 Task: Find connections with filter location Soumagne with filter topic #Personaldevelopmentwith filter profile language French with filter current company Parle Products Pvt. Ltd with filter school Gandhigram Rural Institute with filter industry Business Intelligence Platforms with filter service category Video Editing with filter keywords title Counselor
Action: Mouse moved to (482, 87)
Screenshot: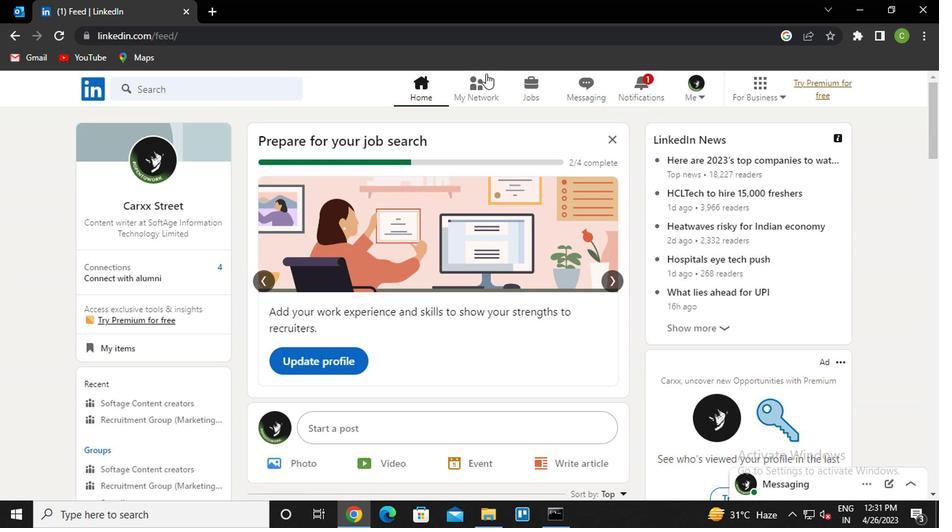 
Action: Mouse pressed left at (482, 87)
Screenshot: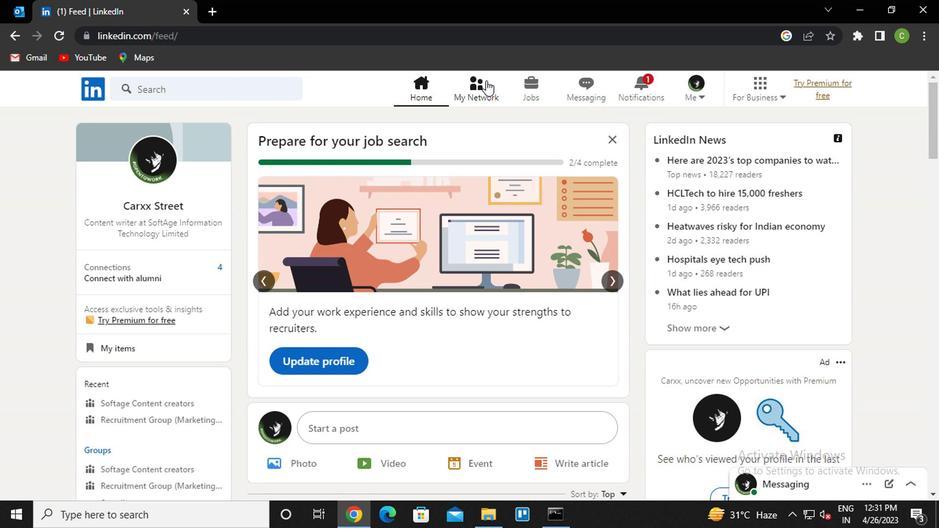 
Action: Mouse moved to (217, 166)
Screenshot: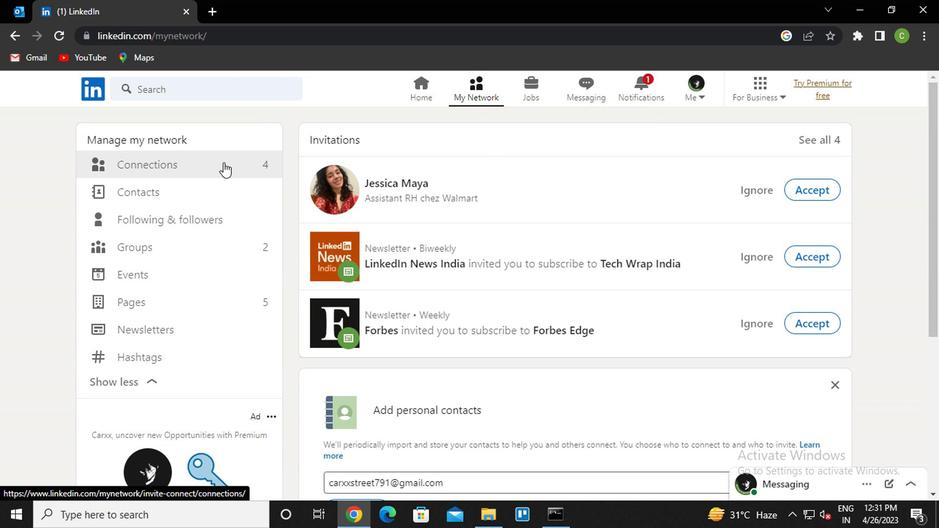 
Action: Mouse pressed left at (217, 166)
Screenshot: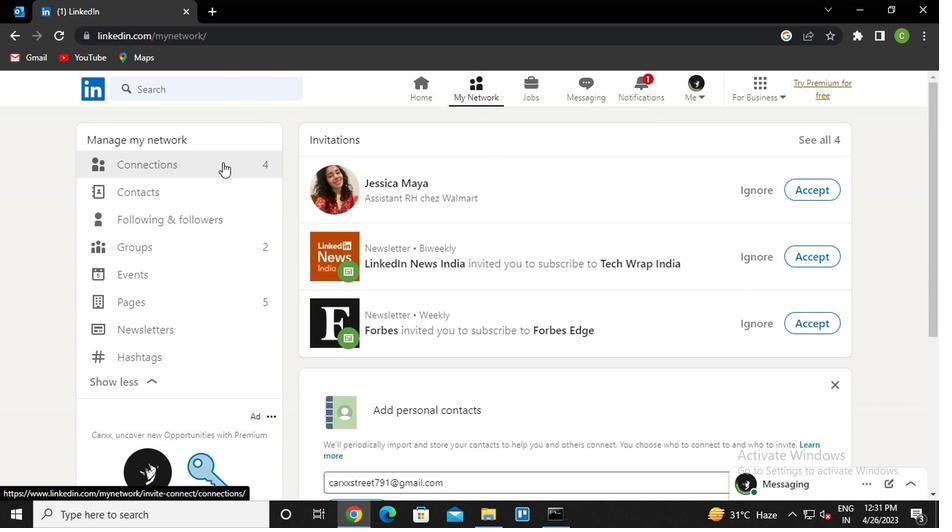 
Action: Mouse moved to (554, 159)
Screenshot: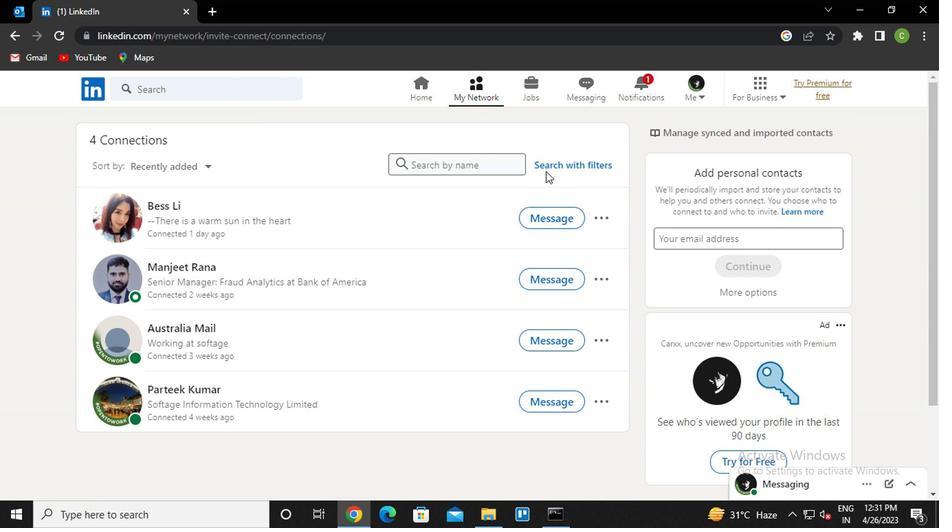 
Action: Mouse pressed left at (554, 159)
Screenshot: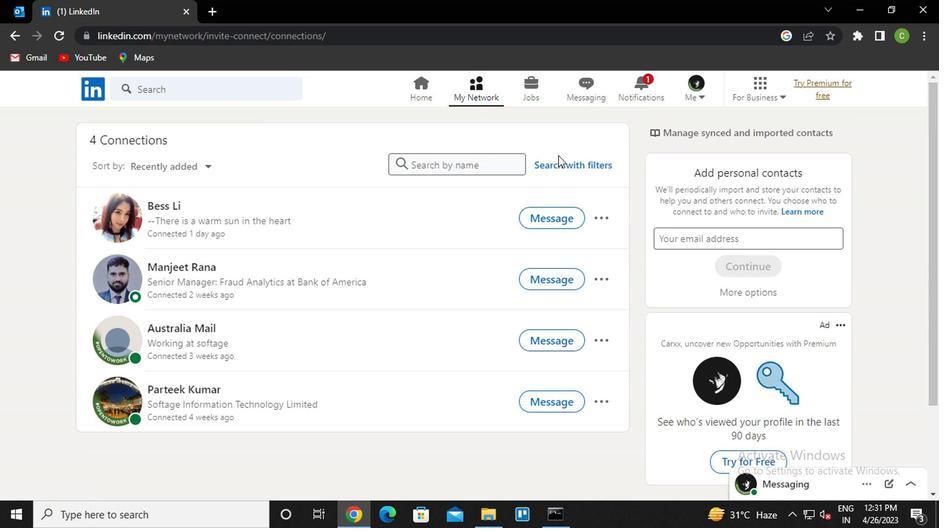 
Action: Mouse moved to (554, 168)
Screenshot: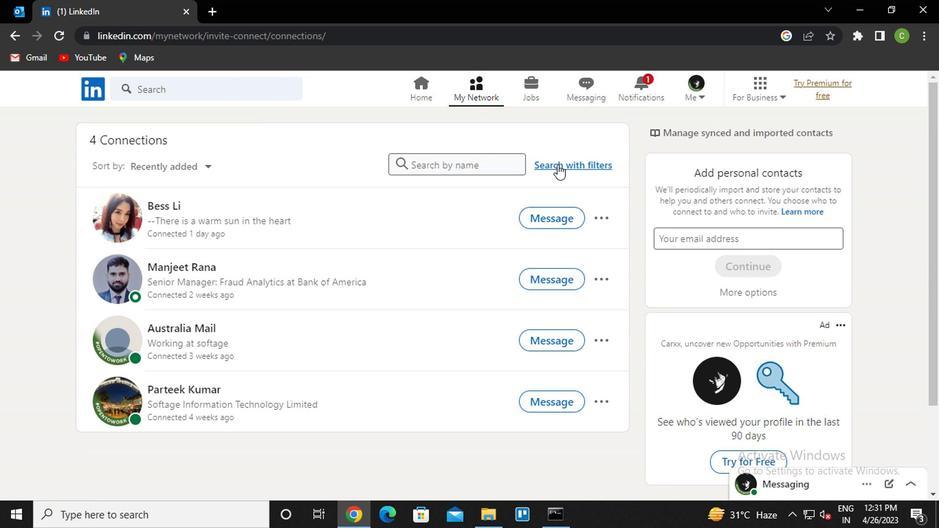
Action: Mouse pressed left at (554, 168)
Screenshot: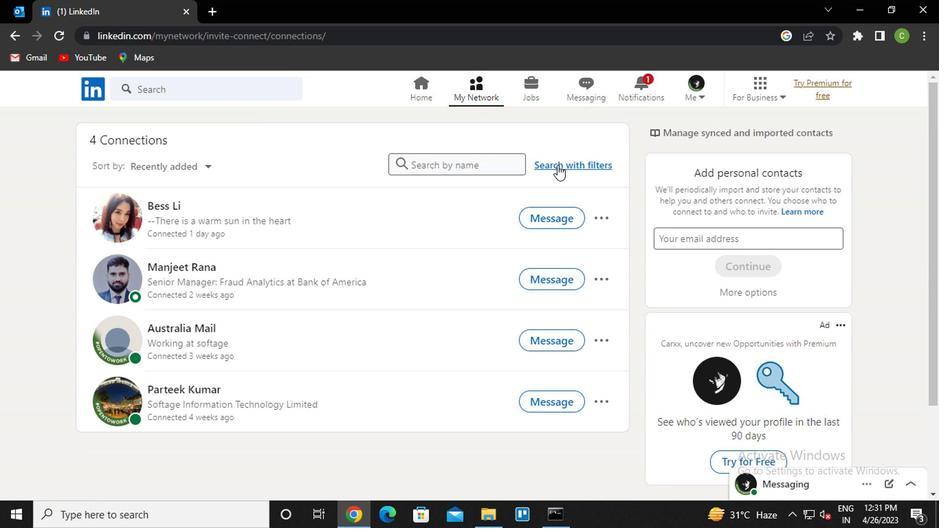 
Action: Mouse moved to (463, 136)
Screenshot: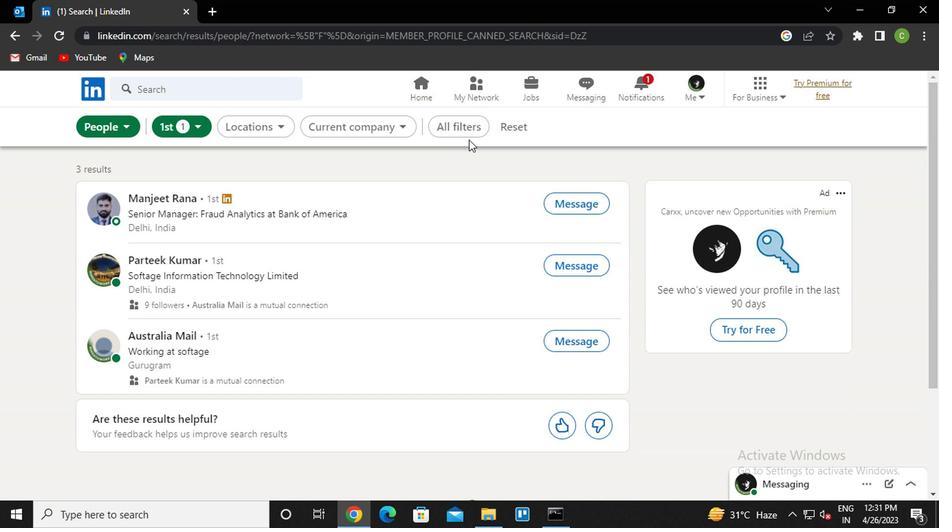 
Action: Mouse pressed left at (463, 136)
Screenshot: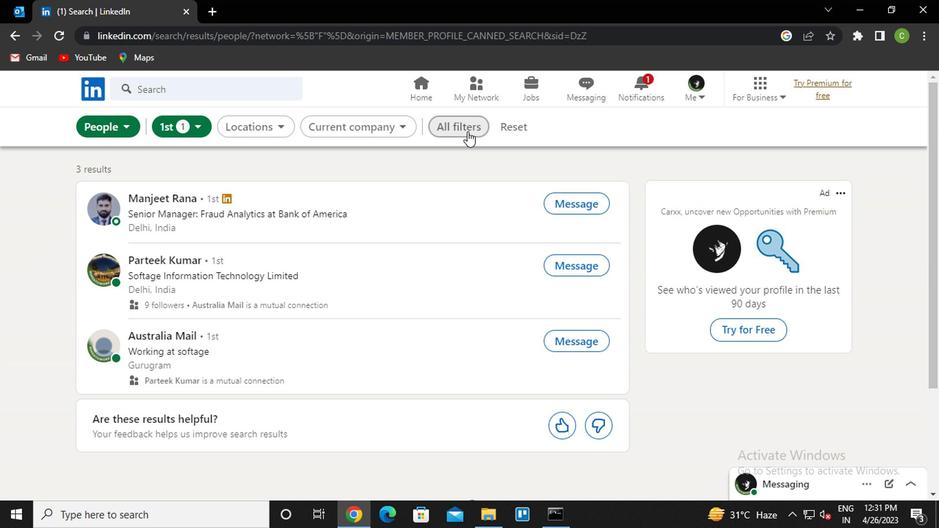 
Action: Mouse moved to (761, 249)
Screenshot: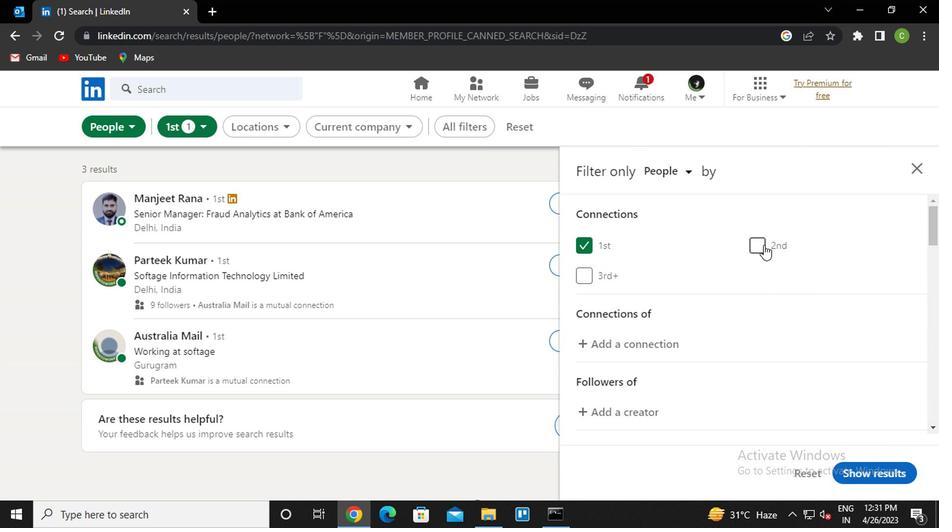 
Action: Mouse scrolled (761, 248) with delta (0, 0)
Screenshot: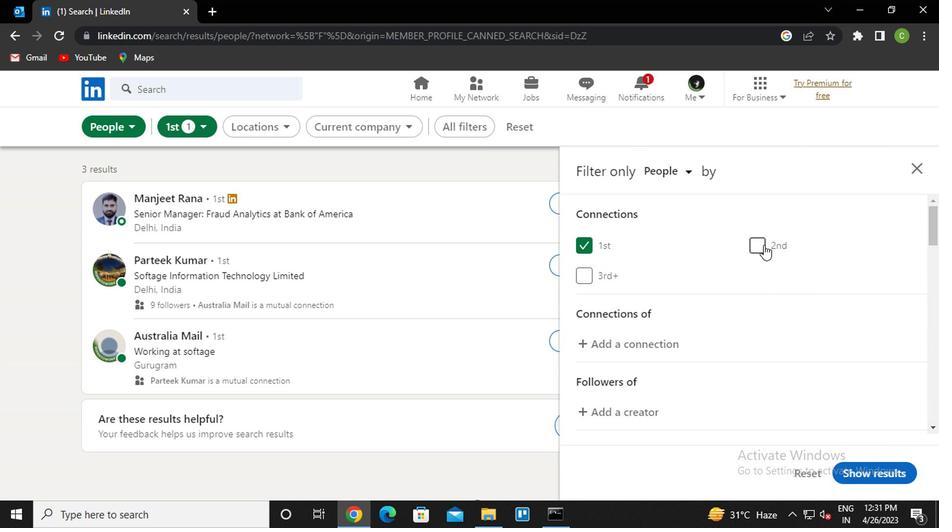 
Action: Mouse moved to (762, 254)
Screenshot: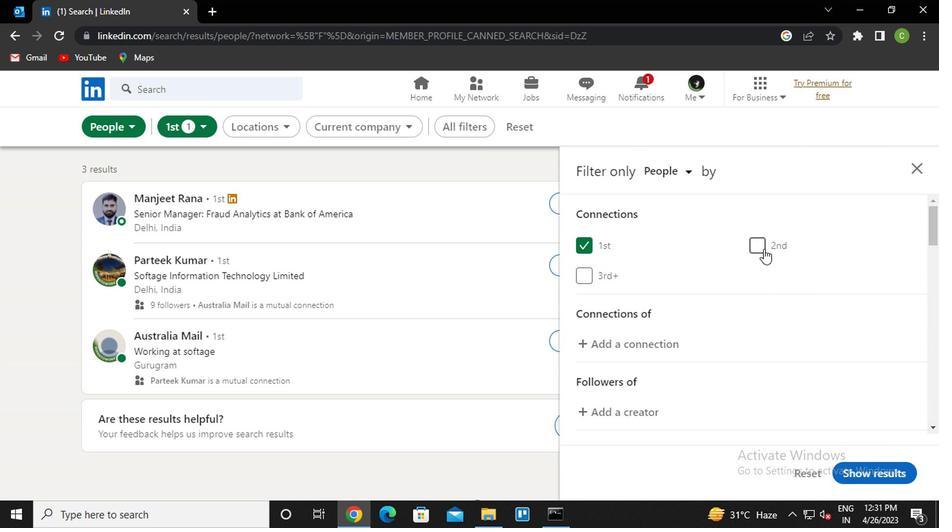 
Action: Mouse scrolled (762, 254) with delta (0, 0)
Screenshot: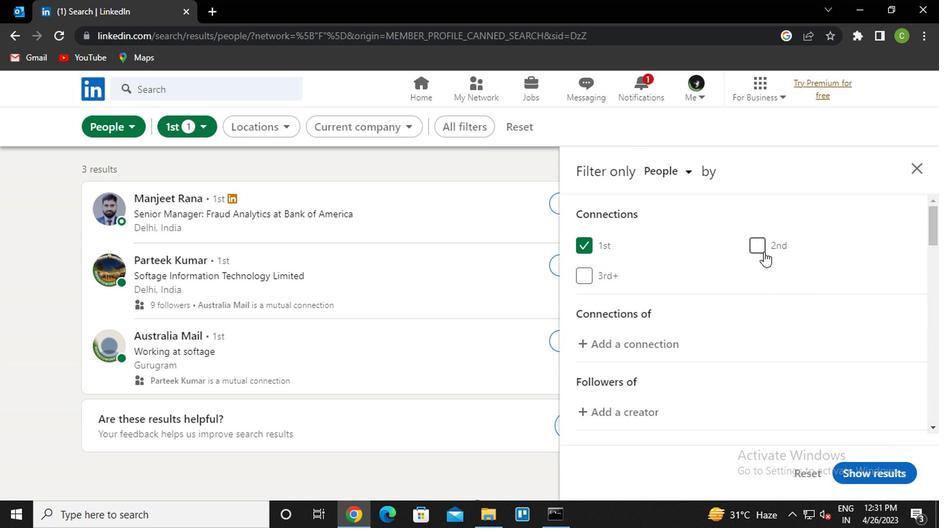 
Action: Mouse moved to (758, 279)
Screenshot: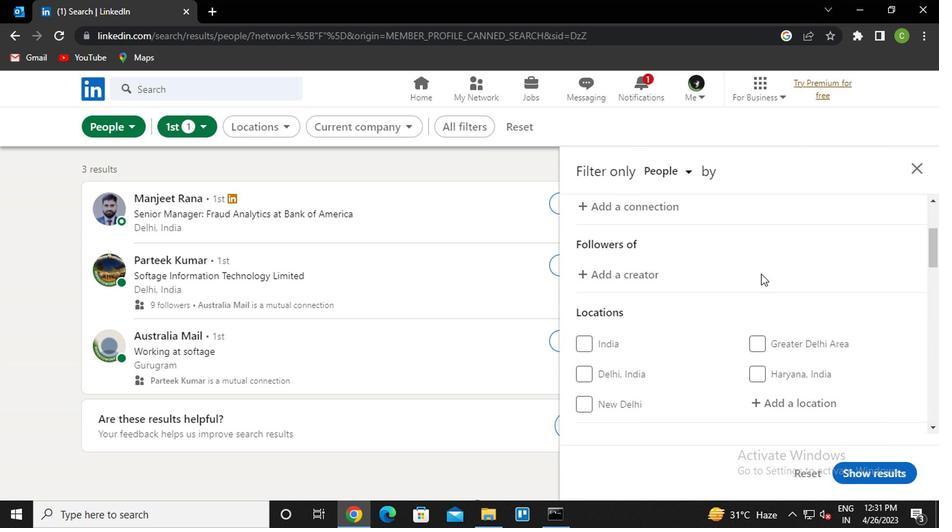 
Action: Mouse scrolled (758, 278) with delta (0, 0)
Screenshot: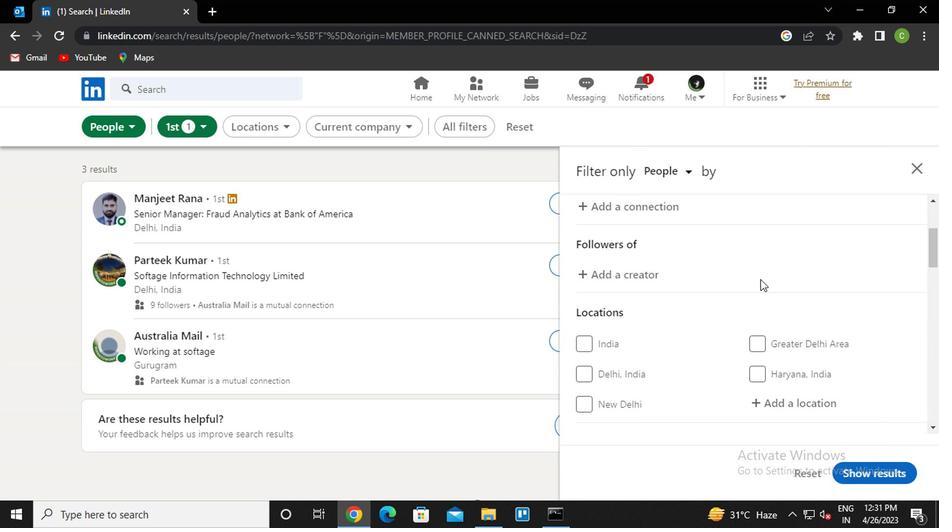 
Action: Mouse moved to (784, 330)
Screenshot: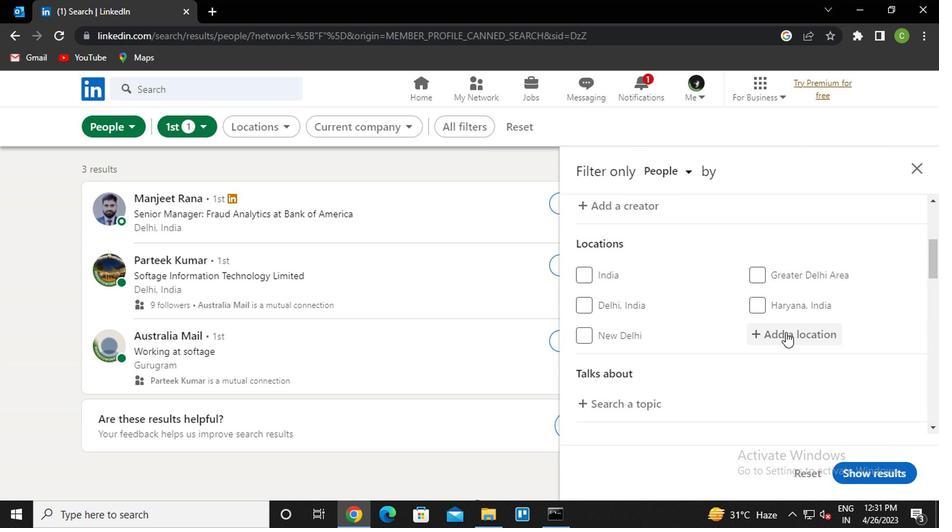 
Action: Mouse pressed left at (784, 330)
Screenshot: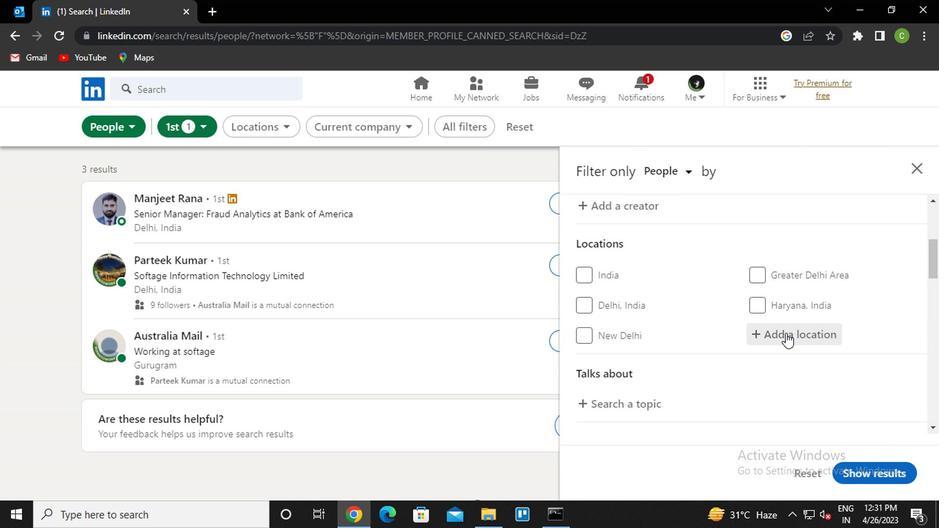 
Action: Key pressed <Key.caps_lock><Key.caps_lock>s<Key.caps_lock>oum<Key.down><Key.enter>
Screenshot: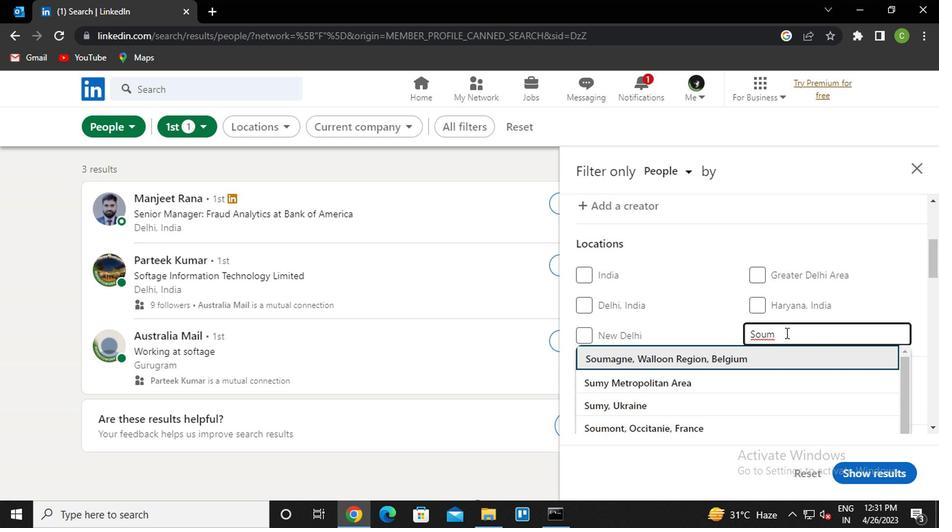 
Action: Mouse scrolled (784, 329) with delta (0, 0)
Screenshot: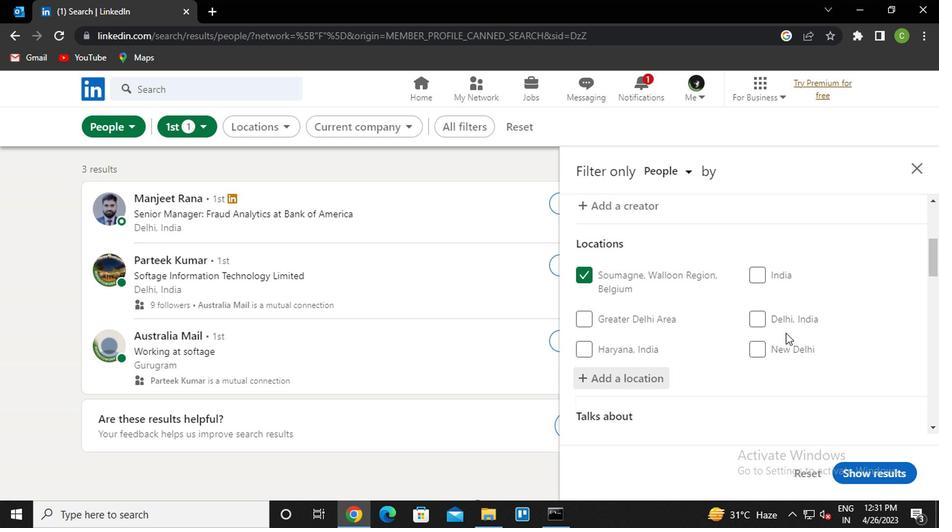 
Action: Mouse moved to (784, 331)
Screenshot: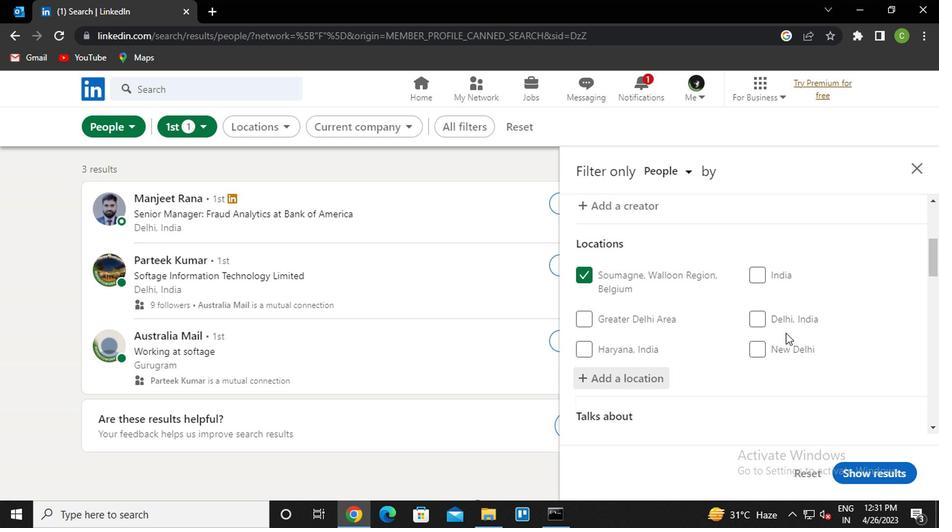 
Action: Mouse scrolled (784, 330) with delta (0, 0)
Screenshot: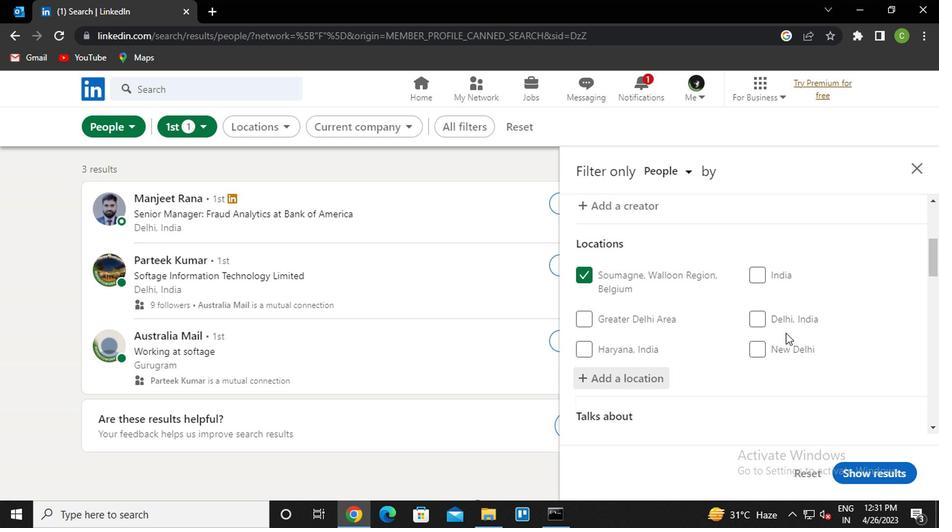 
Action: Mouse moved to (634, 304)
Screenshot: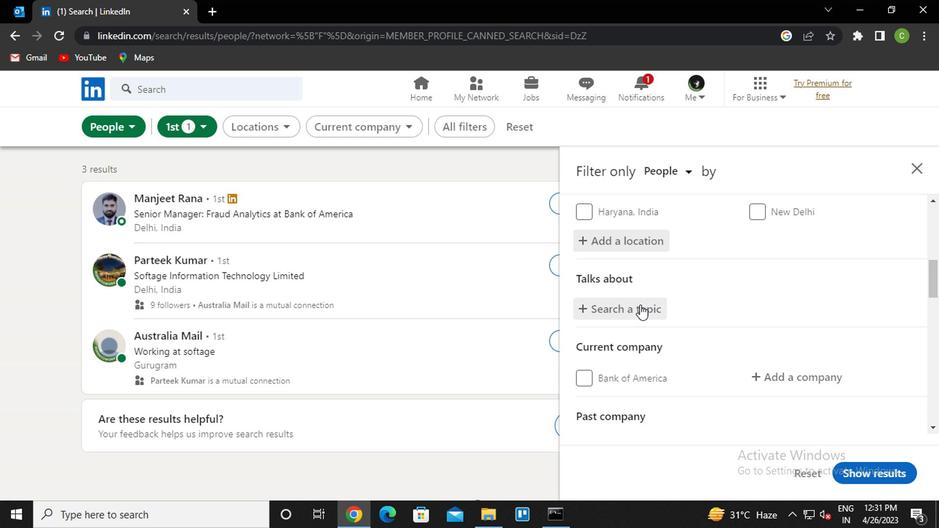 
Action: Mouse pressed left at (634, 304)
Screenshot: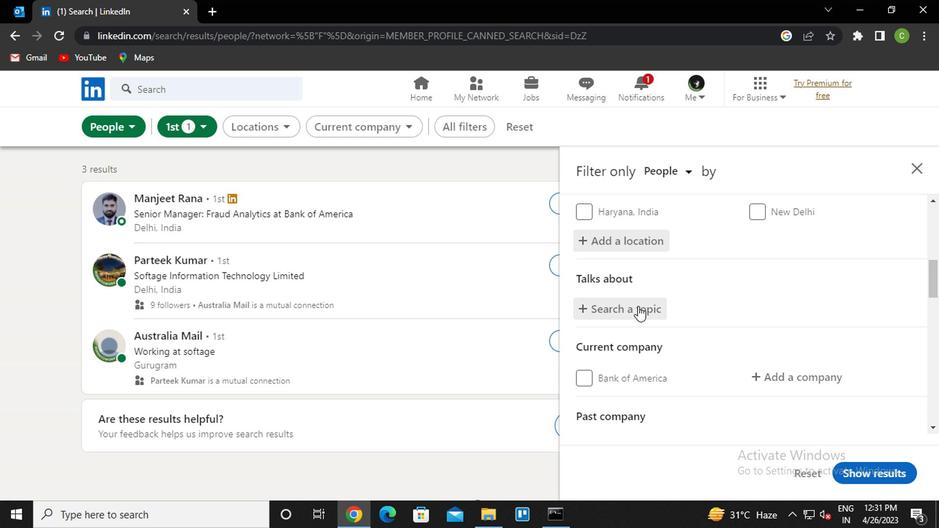 
Action: Key pressed <Key.caps_lock>p<Key.caps_lock>ersi<Key.backspace>onaldeve<Key.down><Key.enter>
Screenshot: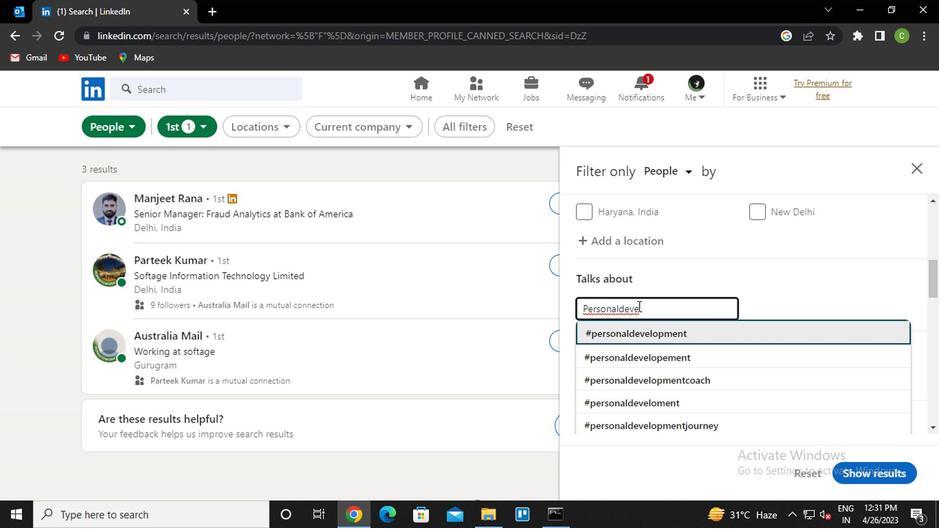 
Action: Mouse moved to (655, 311)
Screenshot: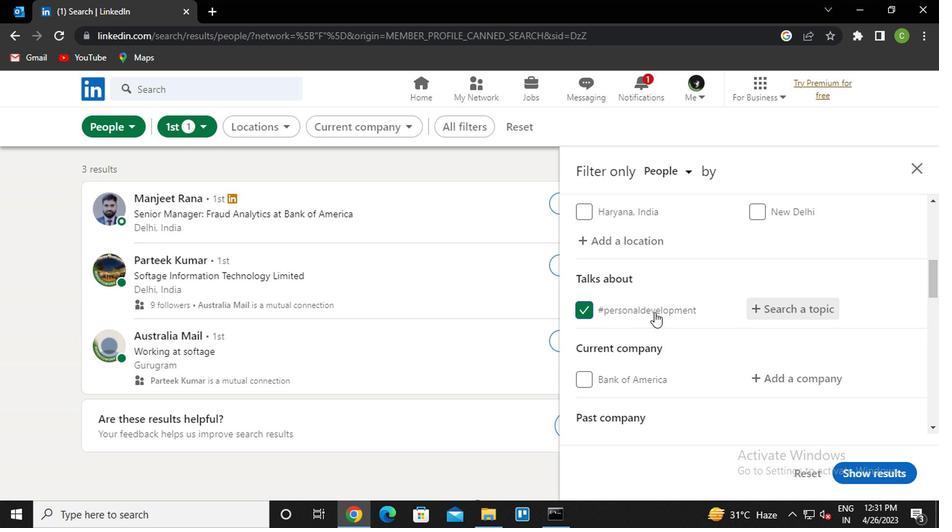 
Action: Mouse scrolled (655, 311) with delta (0, 0)
Screenshot: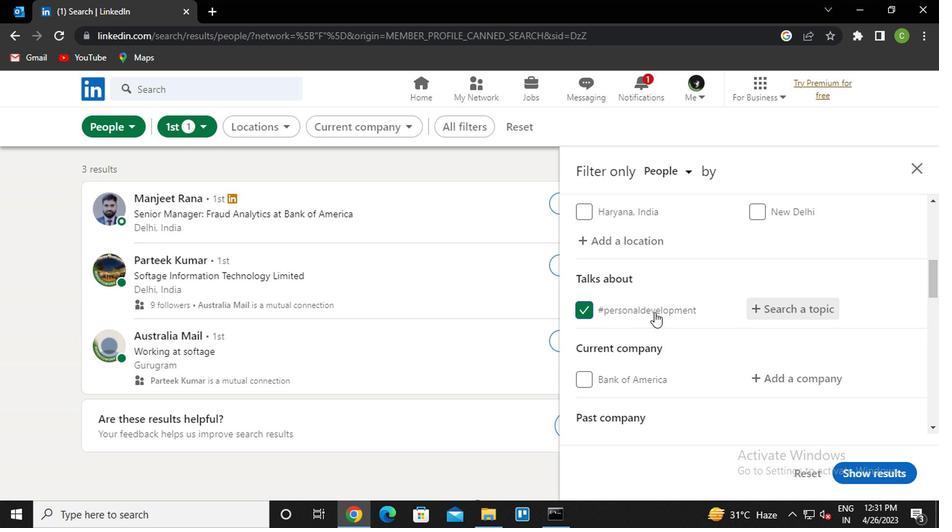 
Action: Mouse moved to (777, 305)
Screenshot: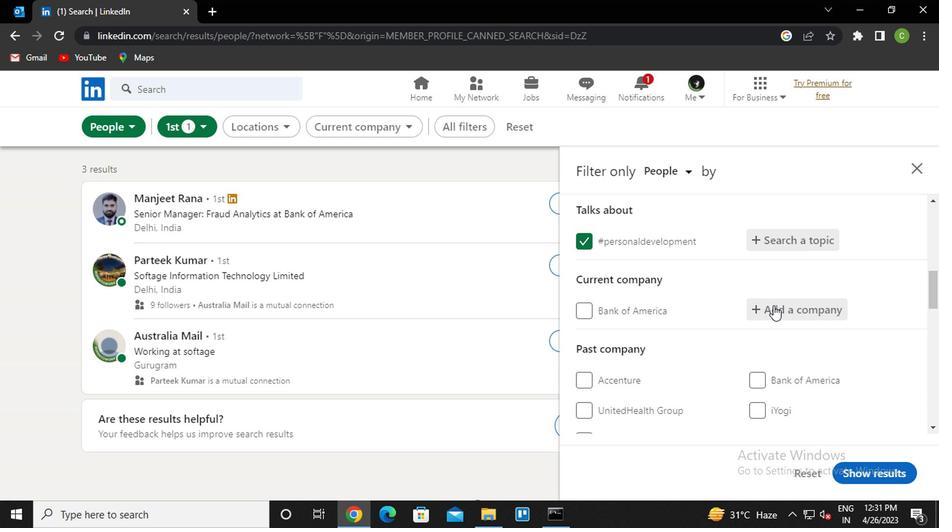
Action: Mouse pressed left at (777, 305)
Screenshot: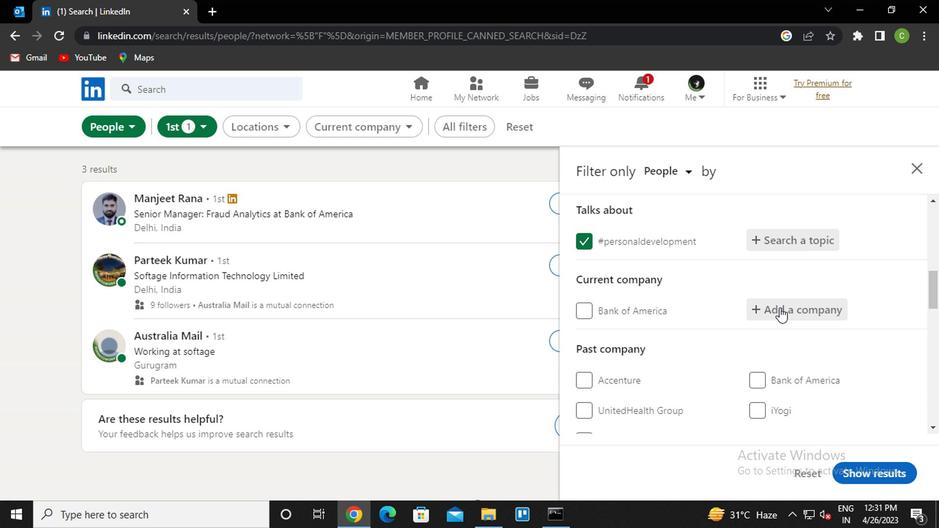 
Action: Mouse moved to (777, 306)
Screenshot: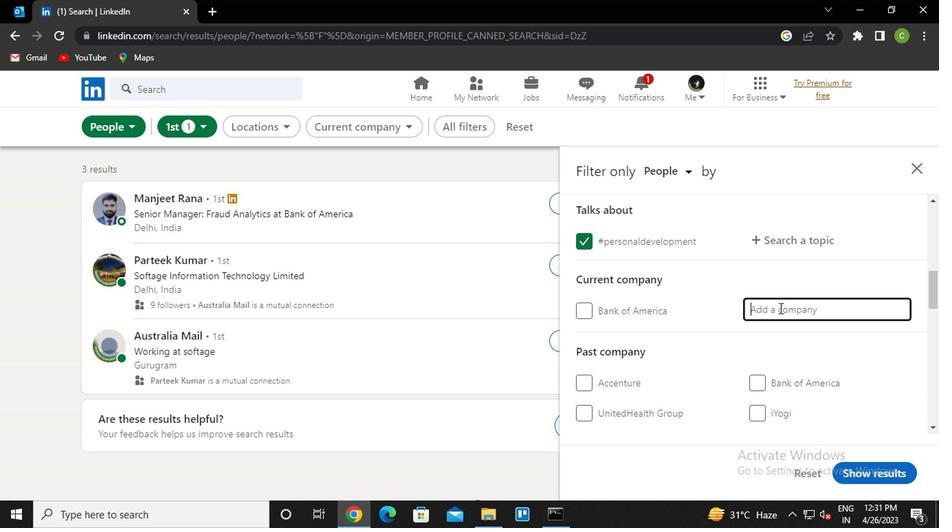 
Action: Key pressed <Key.caps_lock>p<Key.caps_lock>arle<Key.down><Key.down><Key.enter>
Screenshot: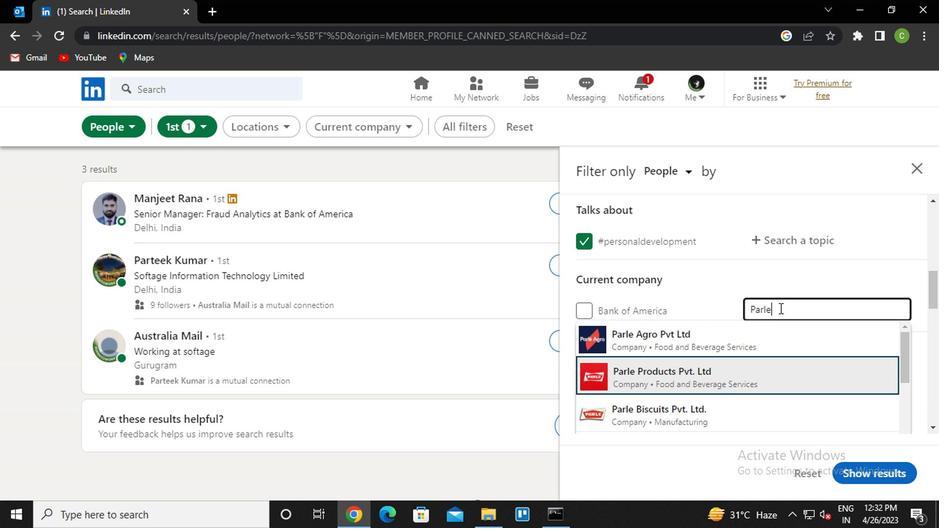 
Action: Mouse moved to (711, 340)
Screenshot: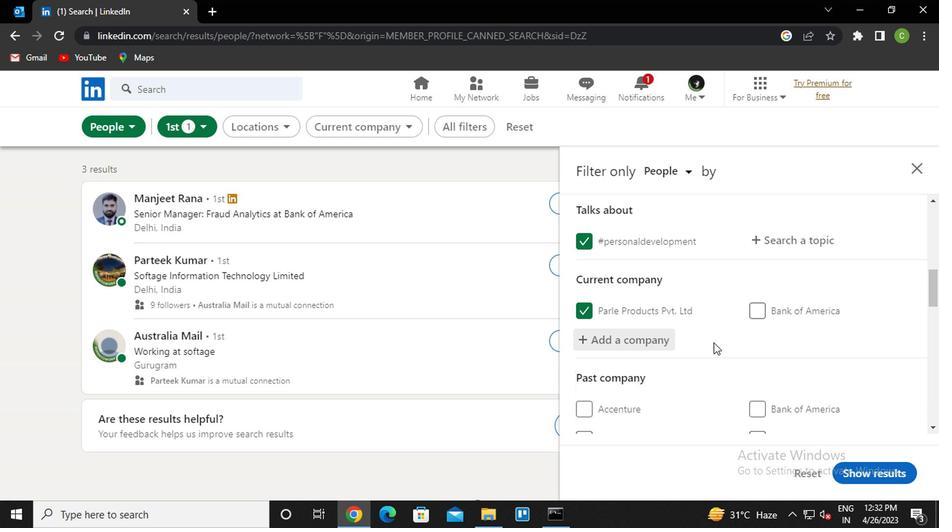 
Action: Mouse scrolled (711, 340) with delta (0, 0)
Screenshot: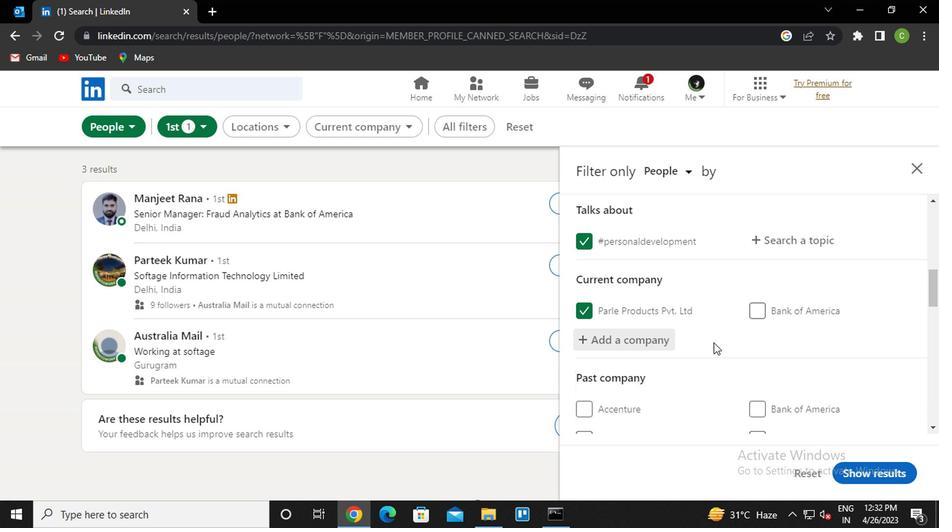 
Action: Mouse moved to (711, 341)
Screenshot: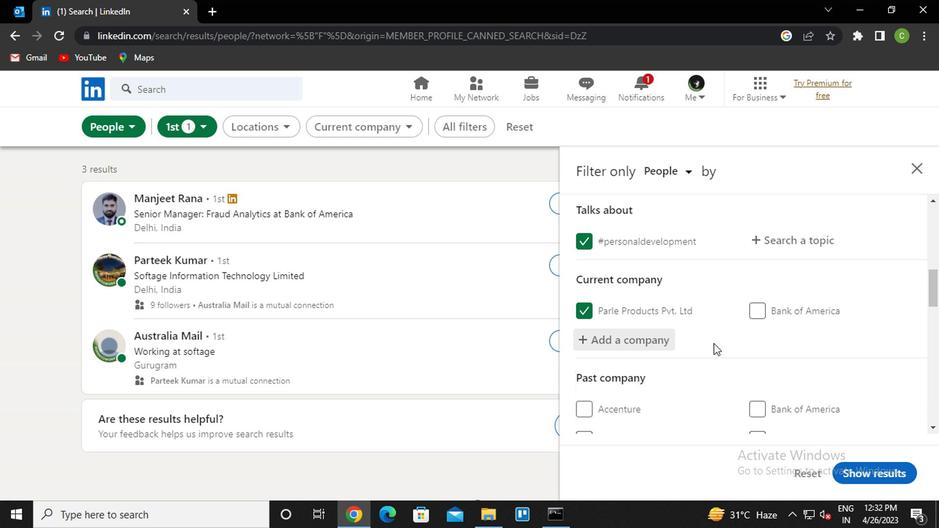 
Action: Mouse scrolled (711, 340) with delta (0, 0)
Screenshot: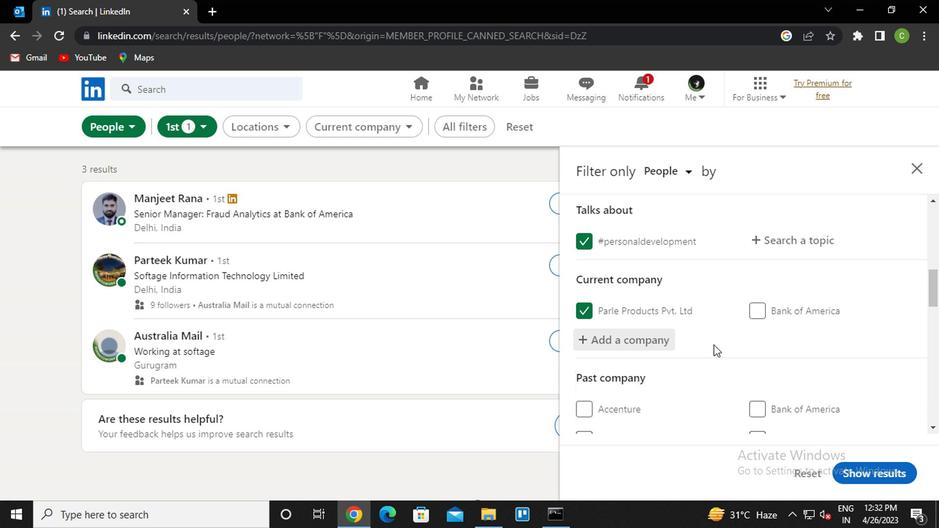
Action: Mouse moved to (759, 332)
Screenshot: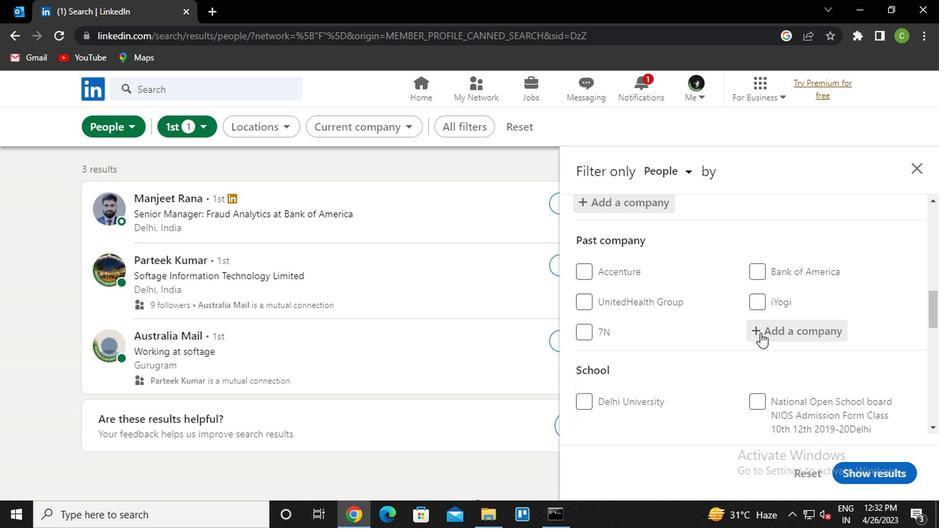 
Action: Mouse scrolled (759, 331) with delta (0, 0)
Screenshot: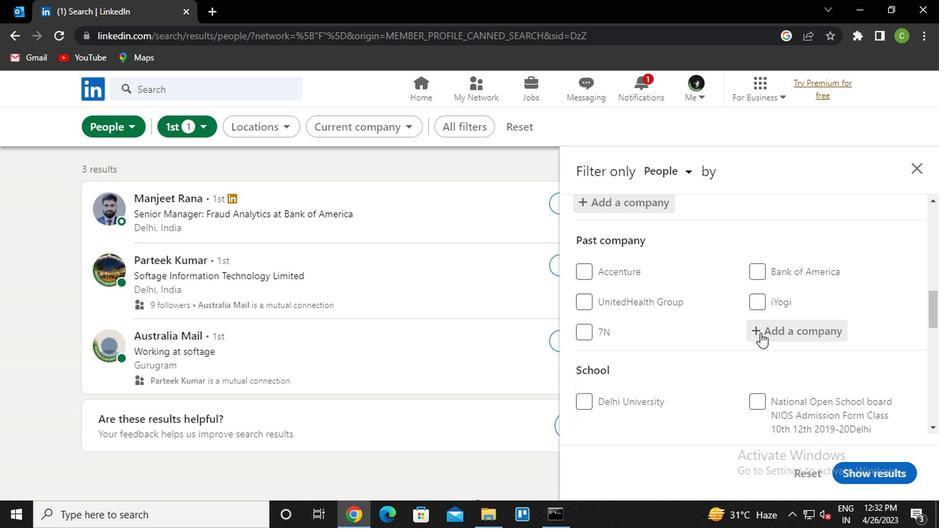 
Action: Mouse moved to (759, 333)
Screenshot: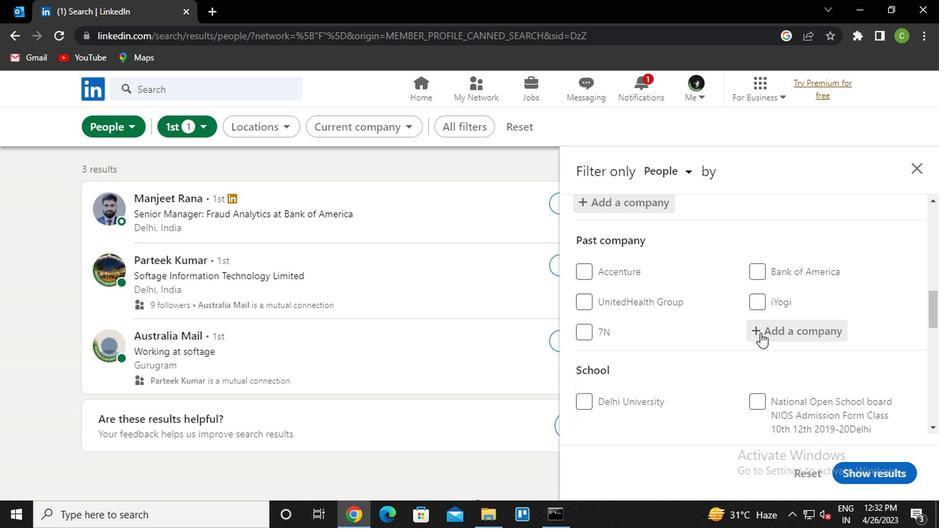 
Action: Mouse scrolled (759, 333) with delta (0, 0)
Screenshot: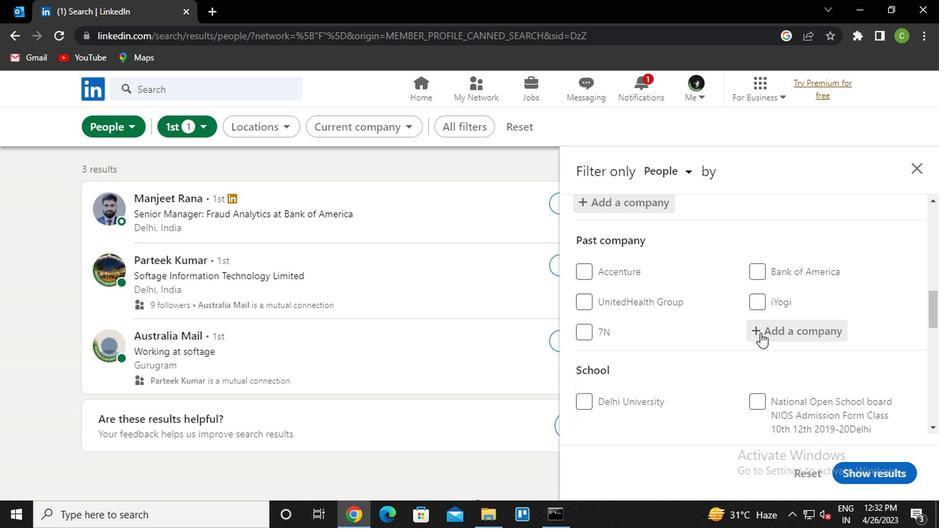 
Action: Mouse moved to (614, 357)
Screenshot: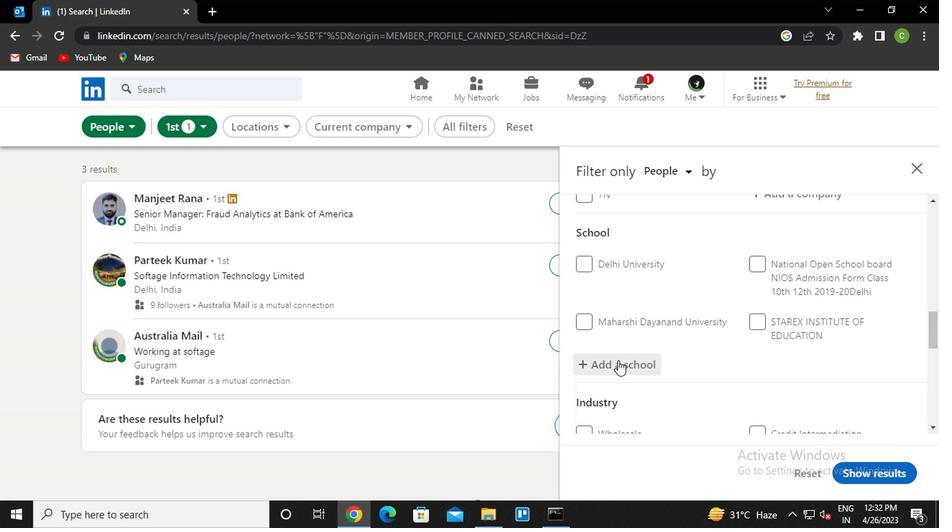 
Action: Mouse pressed left at (614, 357)
Screenshot: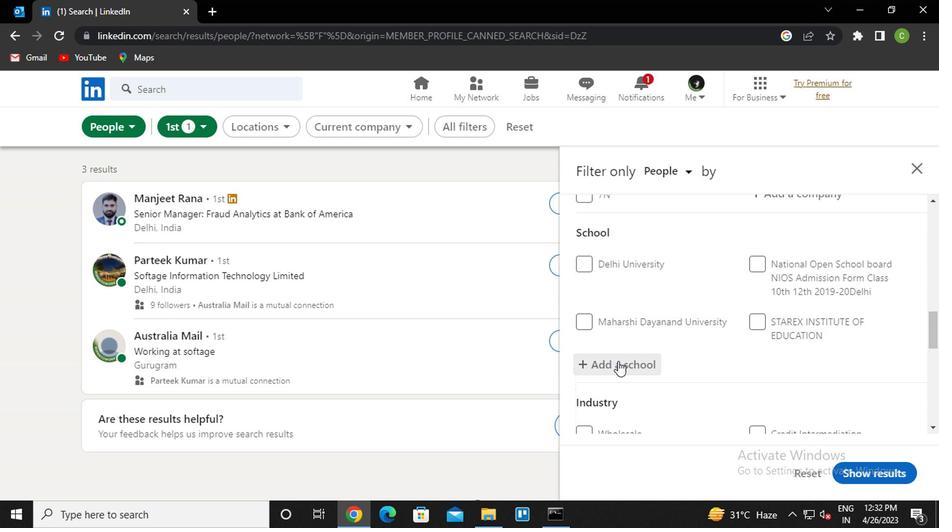 
Action: Key pressed <Key.caps_lock>g<Key.caps_lock>anghigram<Key.backspace><Key.backspace><Key.backspace><Key.backspace><Key.backspace><Key.backspace><Key.backspace>dhigram<Key.down><Key.enter>
Screenshot: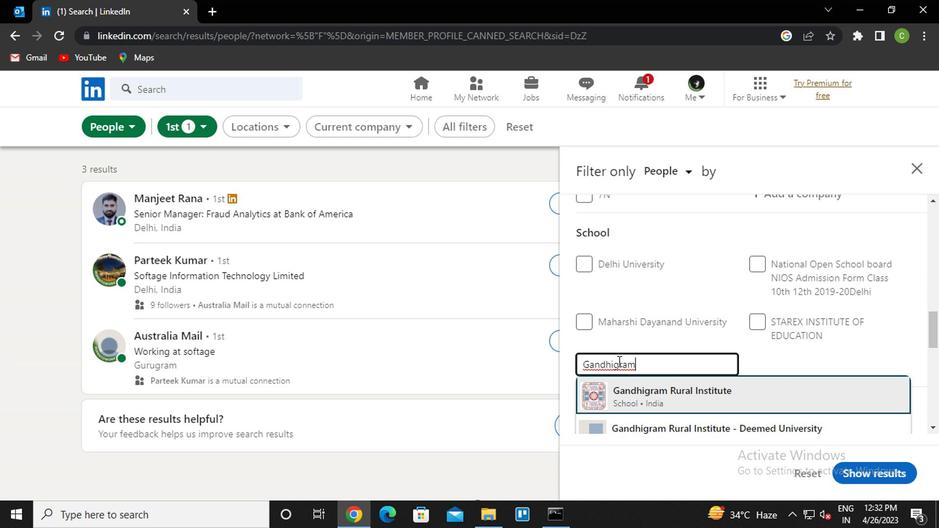 
Action: Mouse moved to (707, 330)
Screenshot: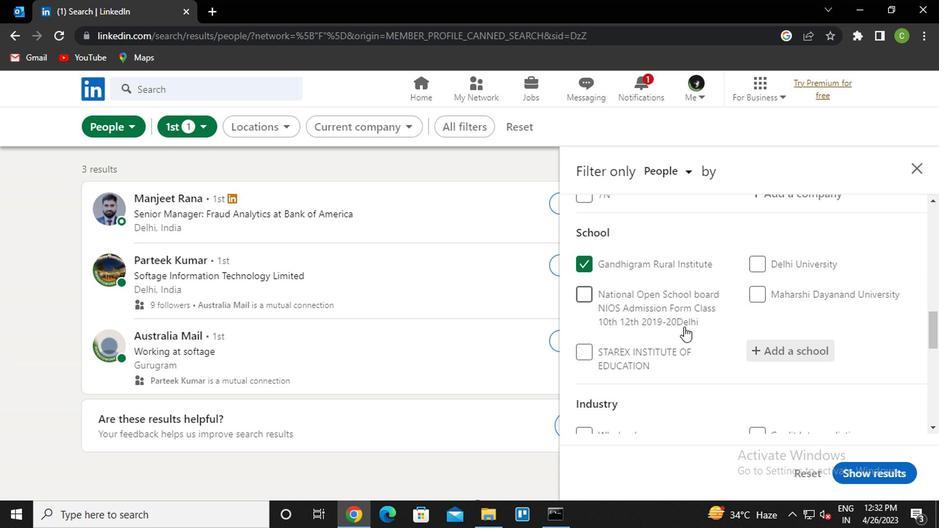 
Action: Mouse scrolled (707, 329) with delta (0, 0)
Screenshot: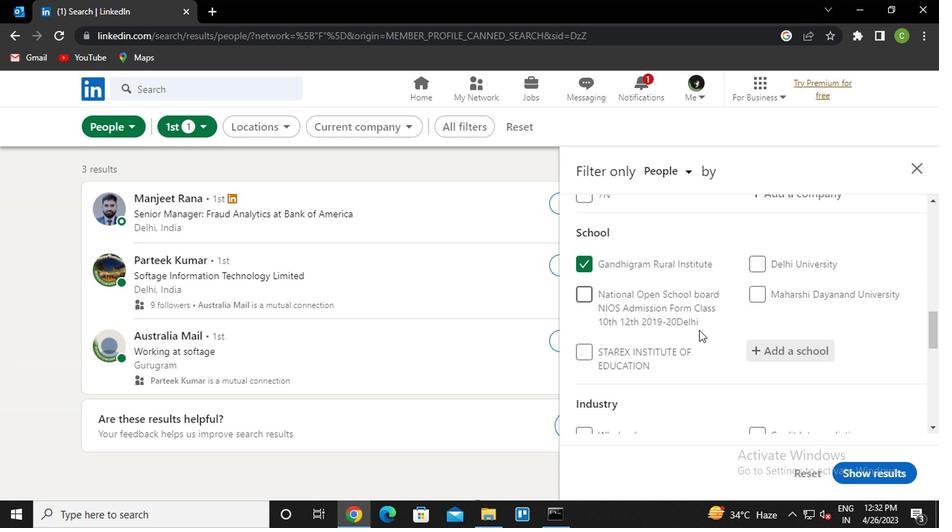 
Action: Mouse moved to (711, 348)
Screenshot: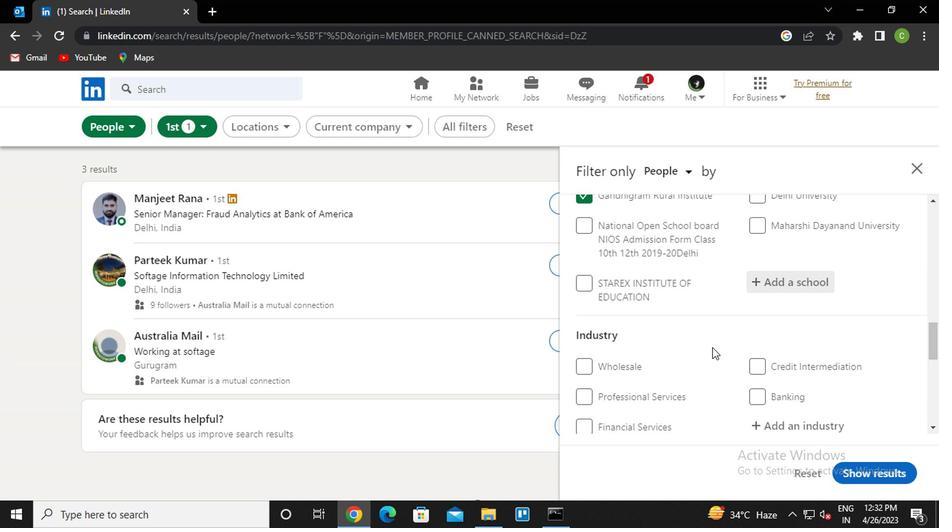 
Action: Mouse scrolled (711, 347) with delta (0, 0)
Screenshot: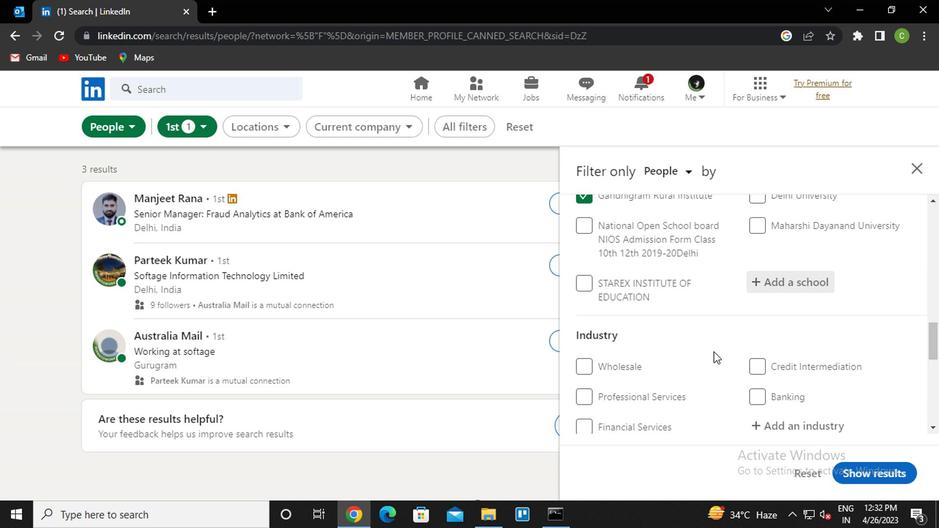 
Action: Mouse moved to (786, 357)
Screenshot: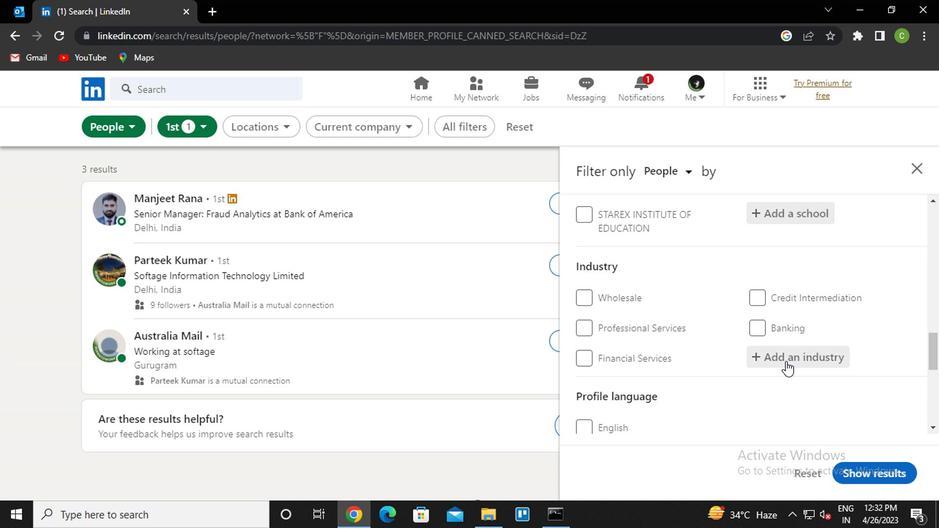 
Action: Mouse pressed left at (786, 357)
Screenshot: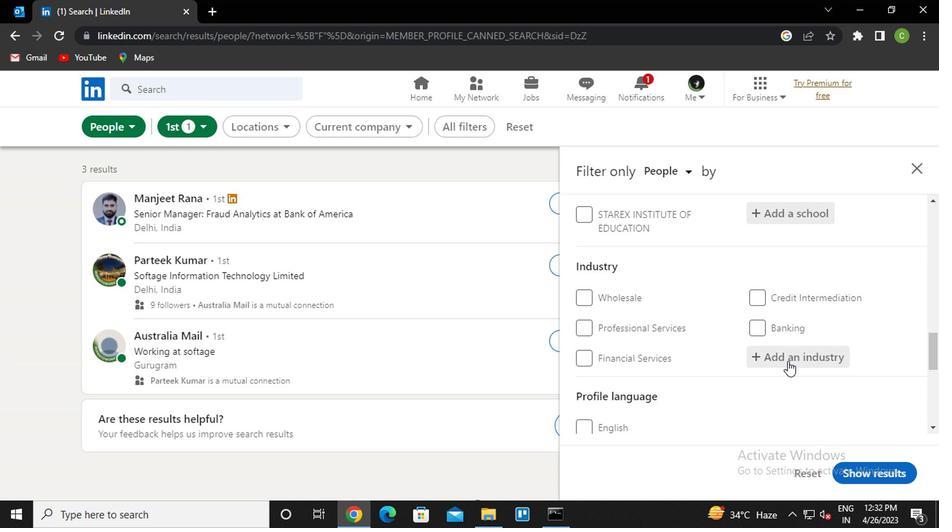 
Action: Mouse moved to (786, 358)
Screenshot: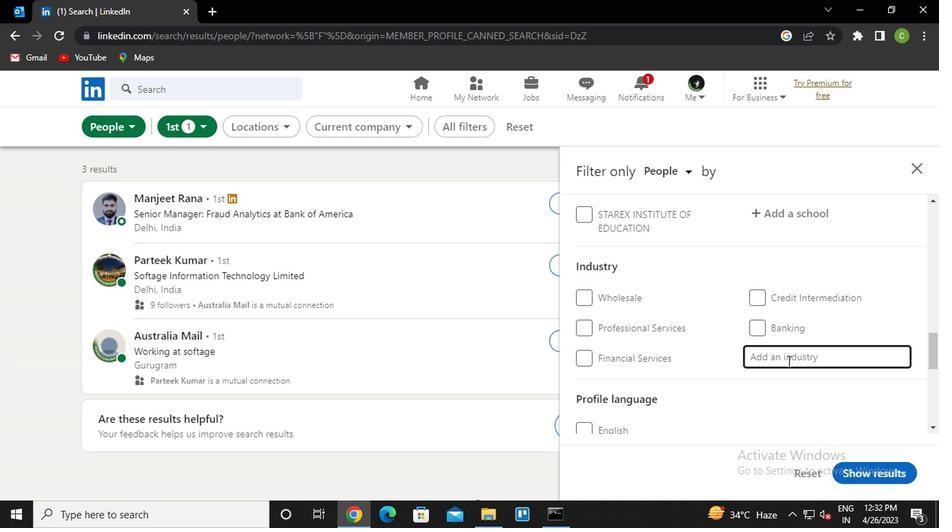 
Action: Key pressed <Key.caps_lock>b<Key.caps_lock>usiness<Key.space>intell<Key.down><Key.enter>
Screenshot: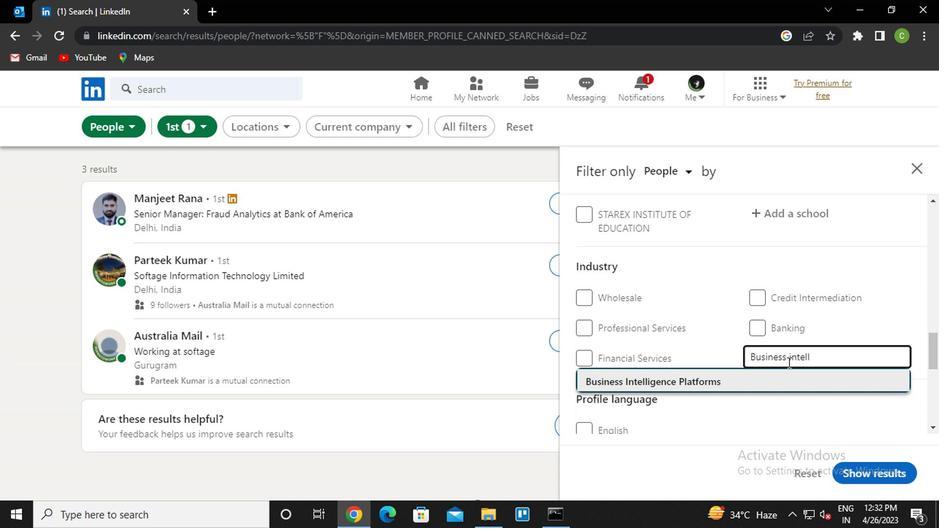 
Action: Mouse moved to (749, 346)
Screenshot: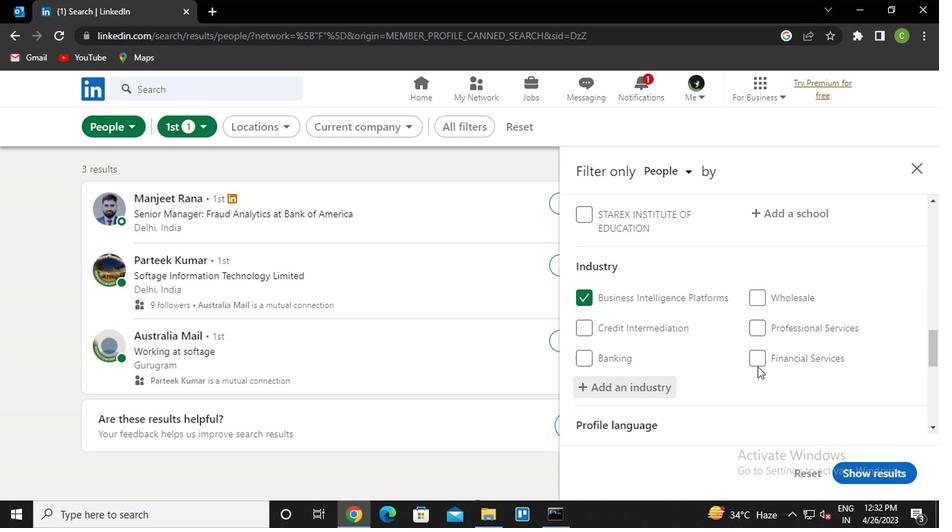 
Action: Mouse scrolled (749, 345) with delta (0, 0)
Screenshot: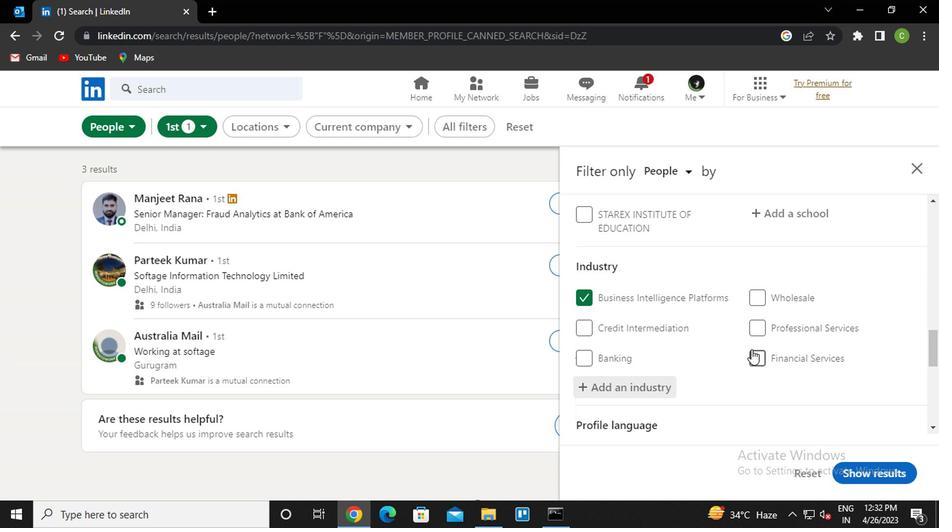 
Action: Mouse scrolled (749, 345) with delta (0, 0)
Screenshot: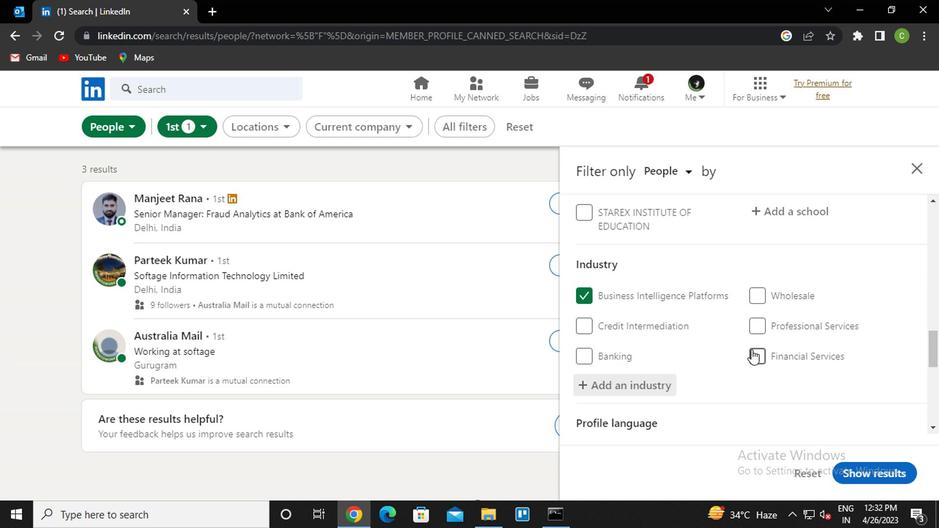 
Action: Mouse moved to (743, 348)
Screenshot: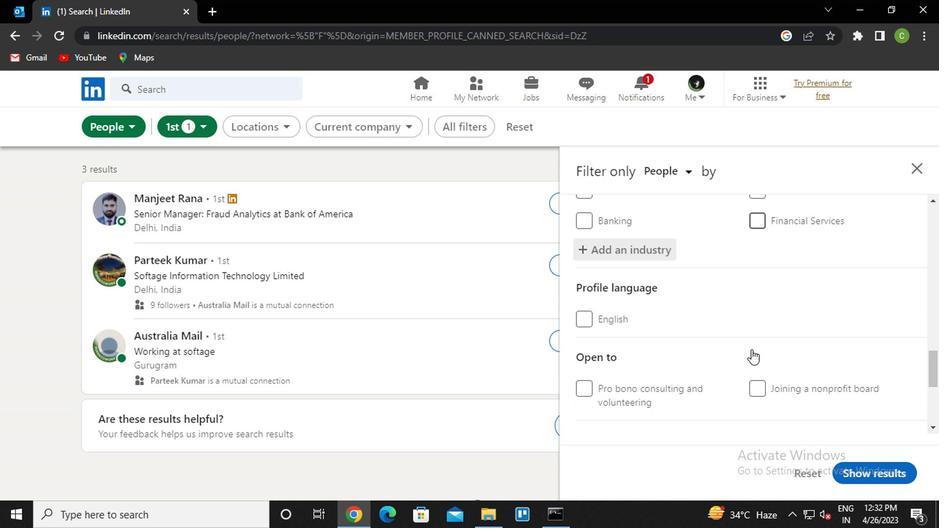 
Action: Mouse scrolled (743, 347) with delta (0, 0)
Screenshot: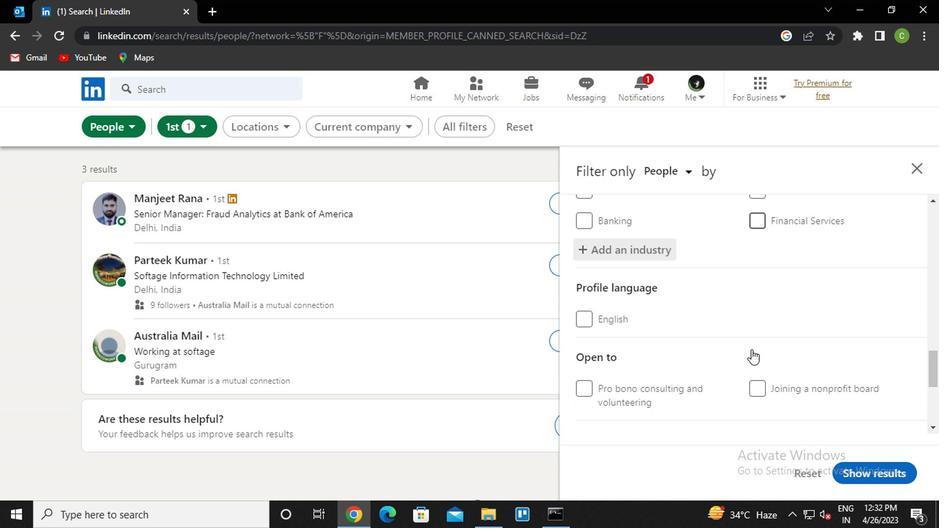 
Action: Mouse moved to (736, 349)
Screenshot: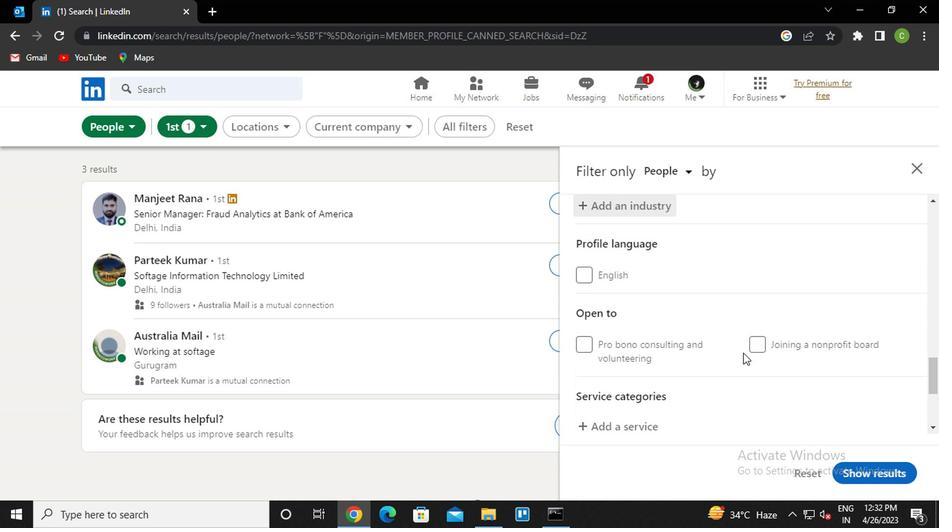 
Action: Mouse scrolled (736, 348) with delta (0, 0)
Screenshot: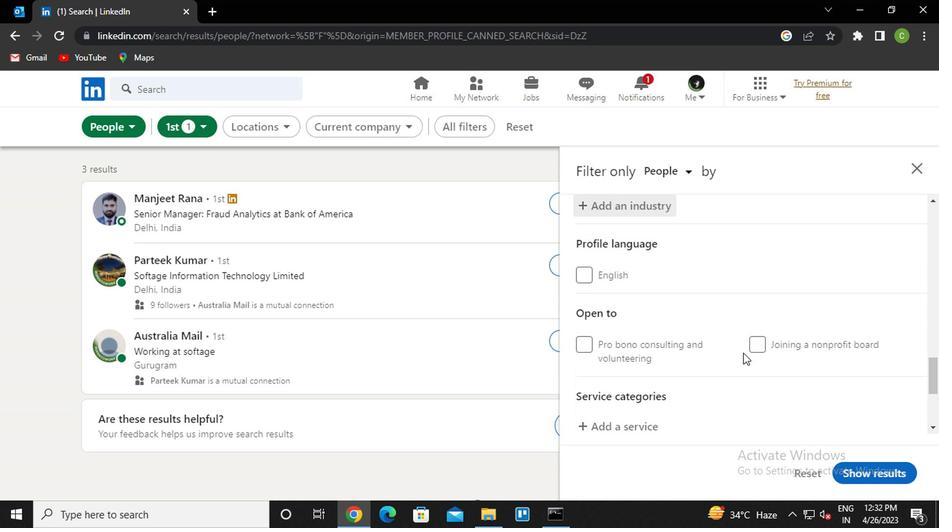 
Action: Mouse moved to (634, 328)
Screenshot: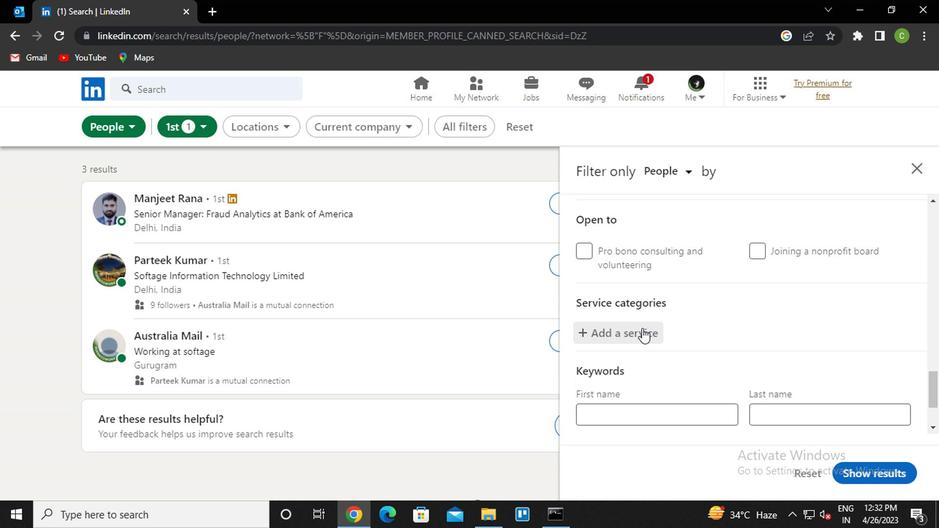 
Action: Mouse pressed left at (634, 328)
Screenshot: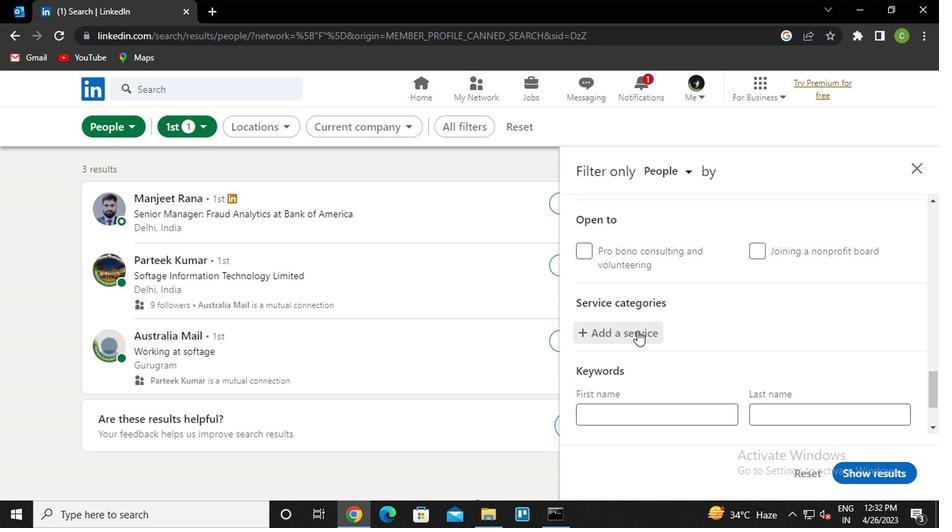 
Action: Mouse moved to (666, 338)
Screenshot: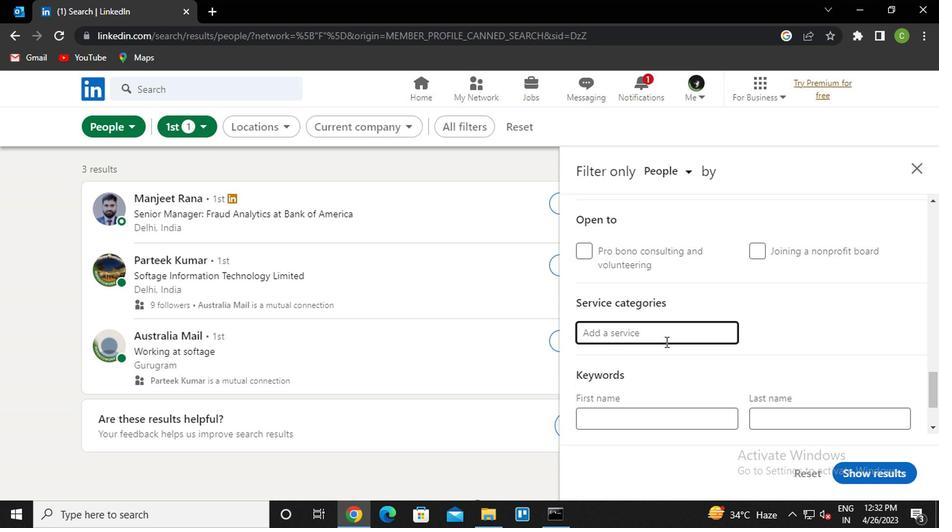 
Action: Key pressed <Key.caps_lock>v<Key.caps_lock>ideo<Key.space><Key.down><Key.down><Key.enter>
Screenshot: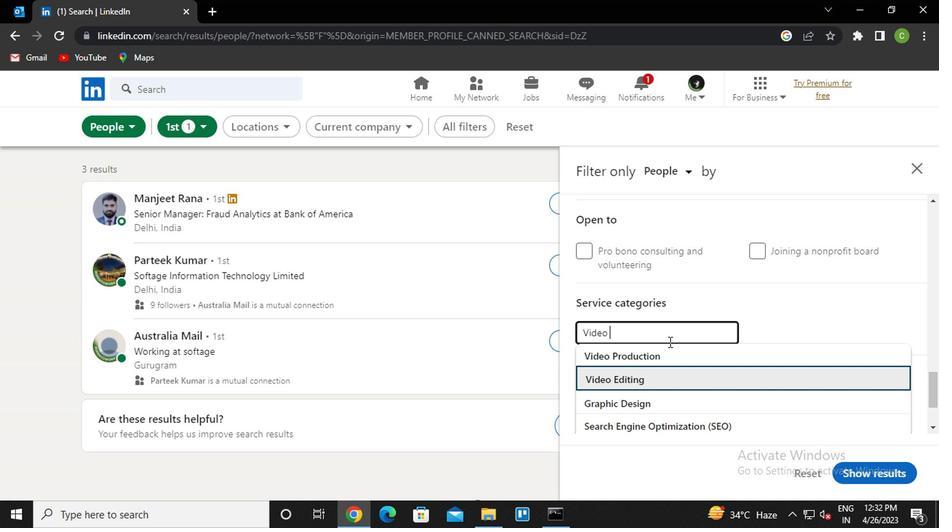 
Action: Mouse moved to (664, 339)
Screenshot: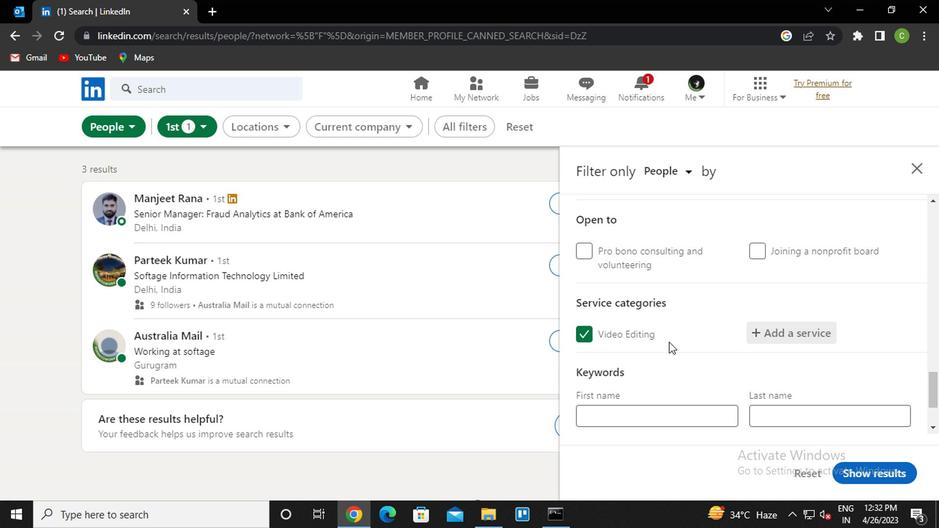 
Action: Mouse scrolled (664, 338) with delta (0, 0)
Screenshot: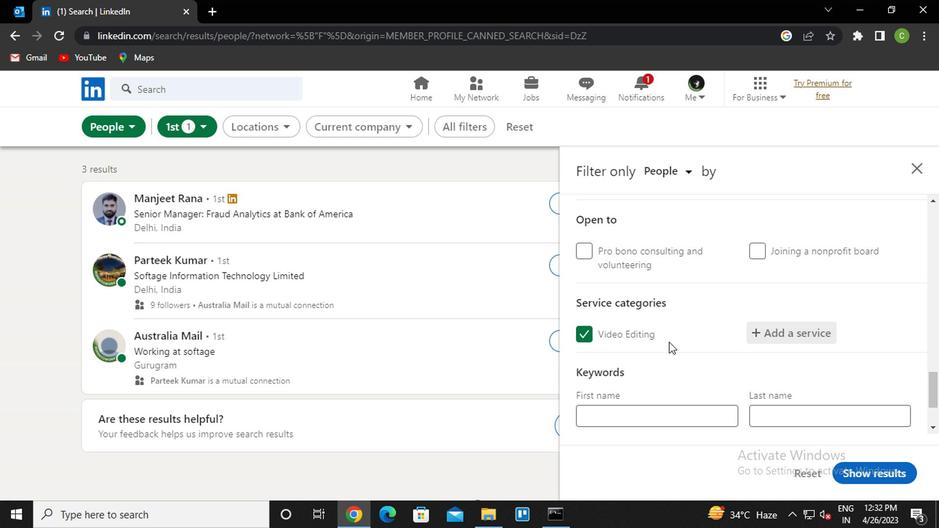 
Action: Mouse scrolled (664, 338) with delta (0, 0)
Screenshot: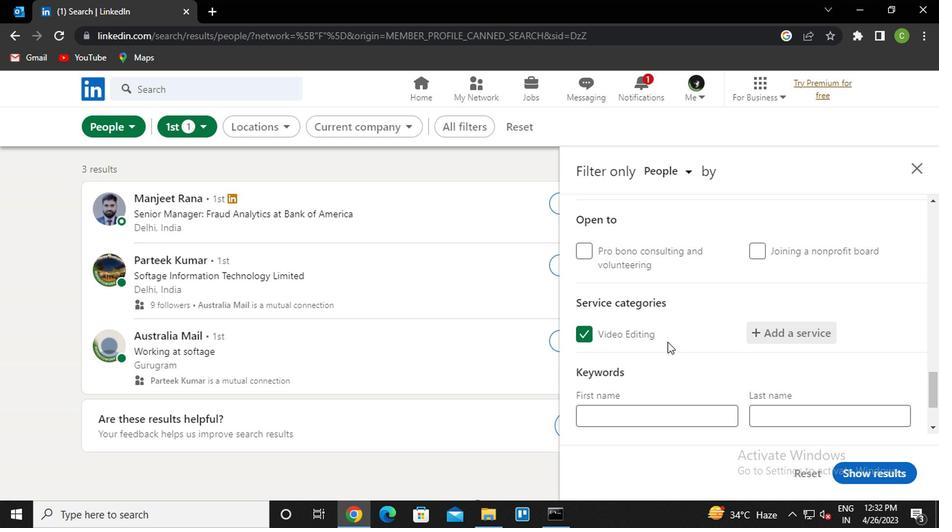 
Action: Mouse scrolled (664, 338) with delta (0, 0)
Screenshot: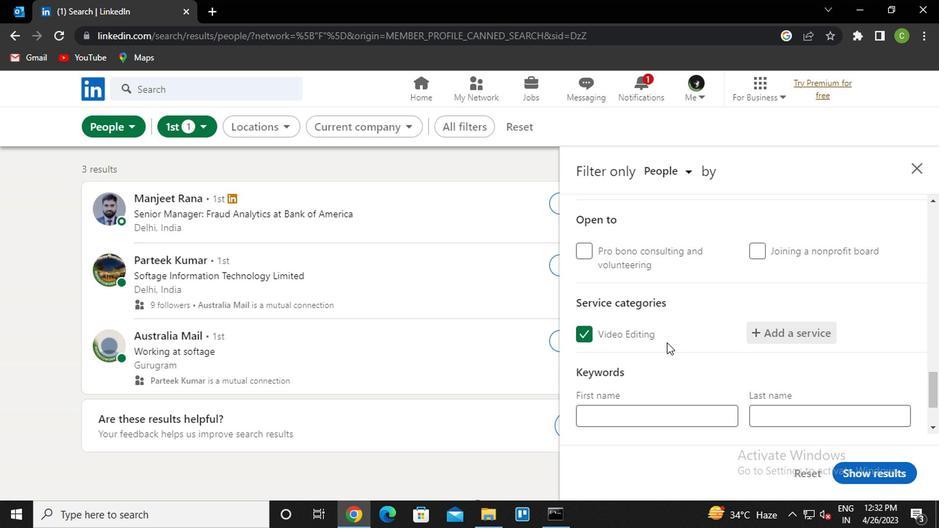 
Action: Mouse scrolled (664, 338) with delta (0, 0)
Screenshot: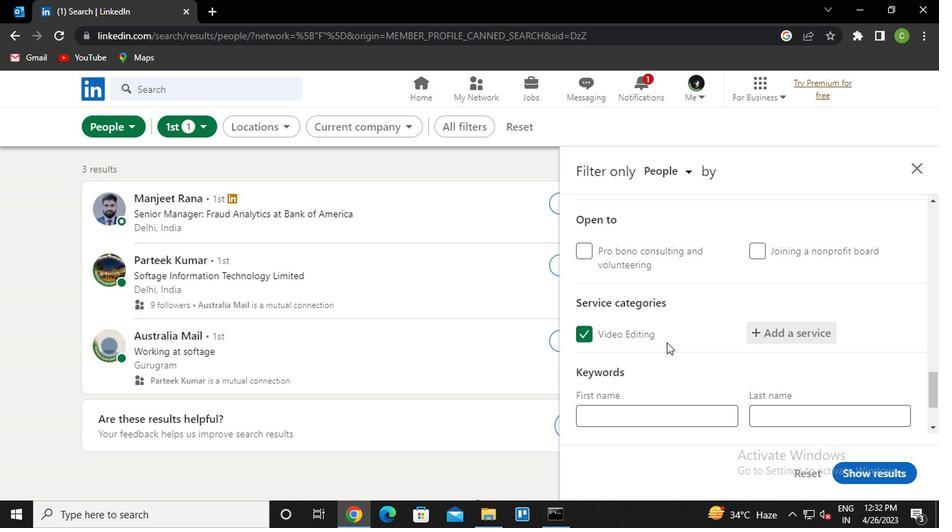 
Action: Mouse moved to (660, 372)
Screenshot: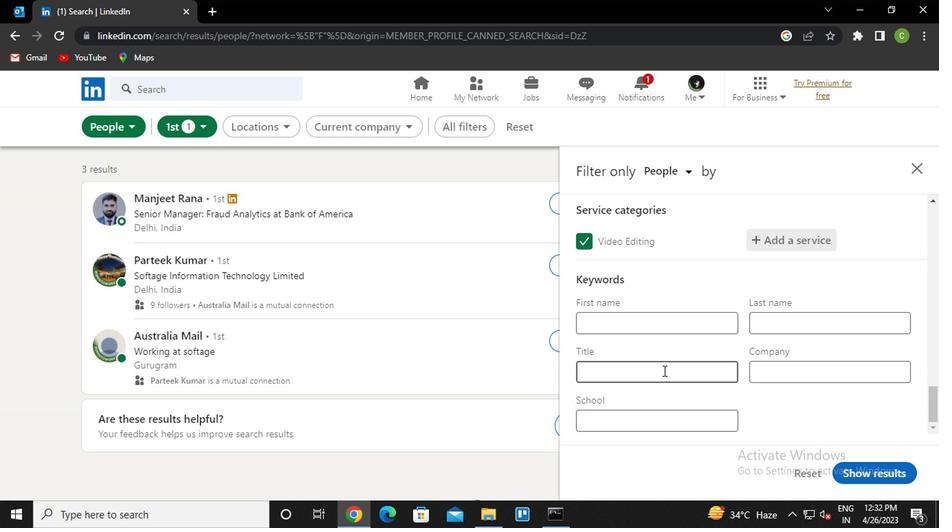
Action: Mouse pressed left at (660, 372)
Screenshot: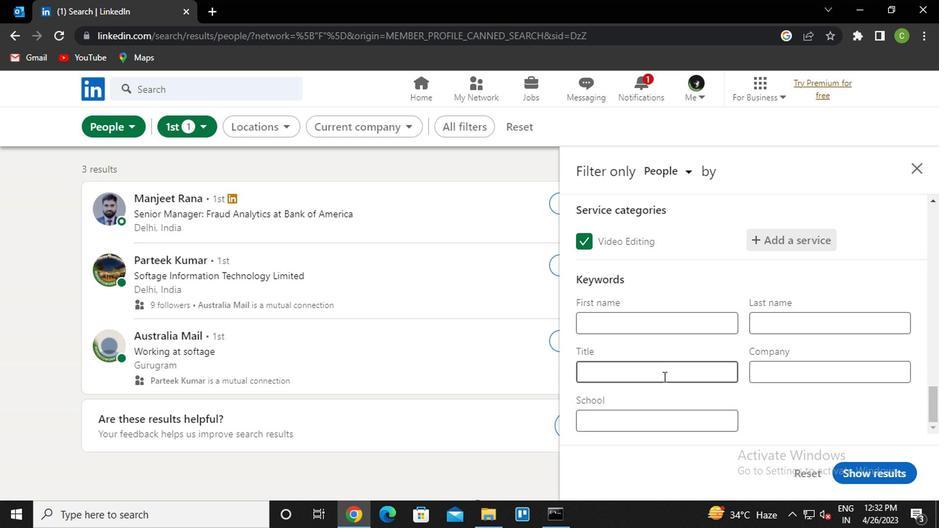 
Action: Key pressed <Key.caps_lock>c<Key.caps_lock>ounceler
Screenshot: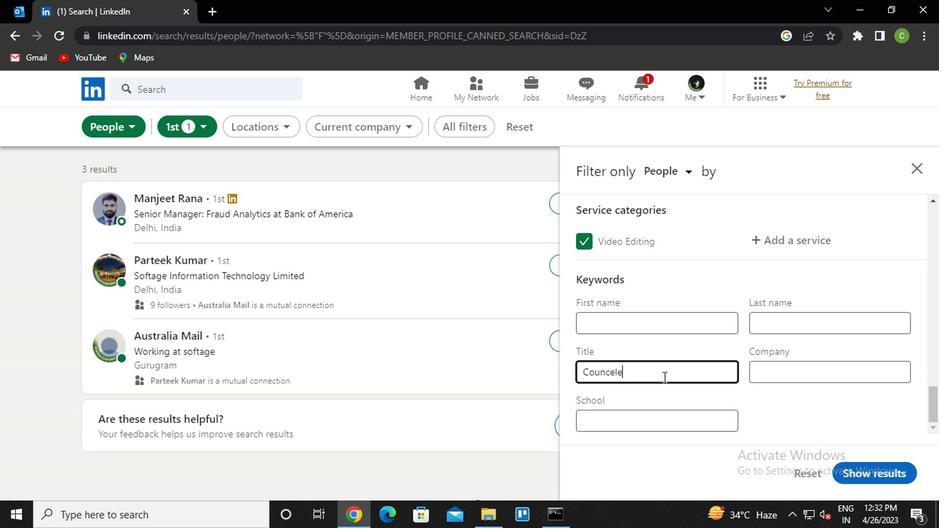 
Action: Mouse moved to (608, 369)
Screenshot: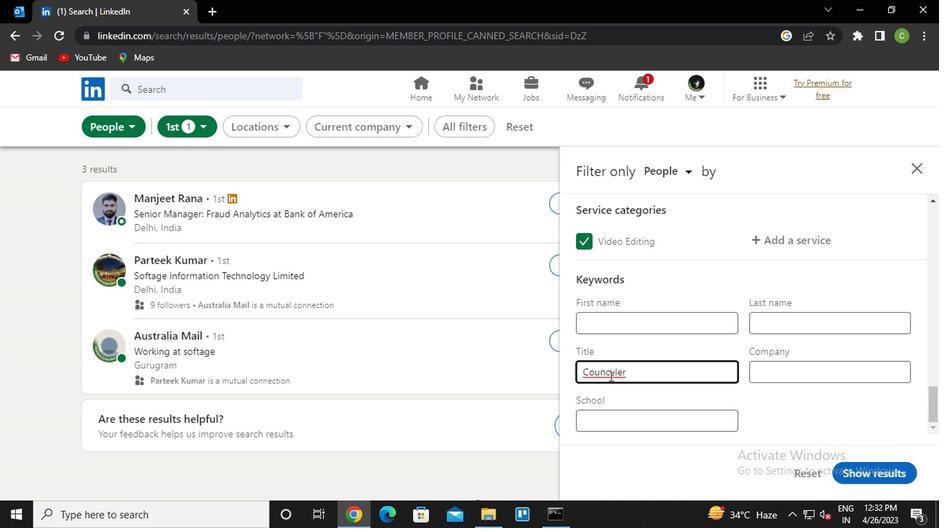 
Action: Mouse pressed left at (608, 369)
Screenshot: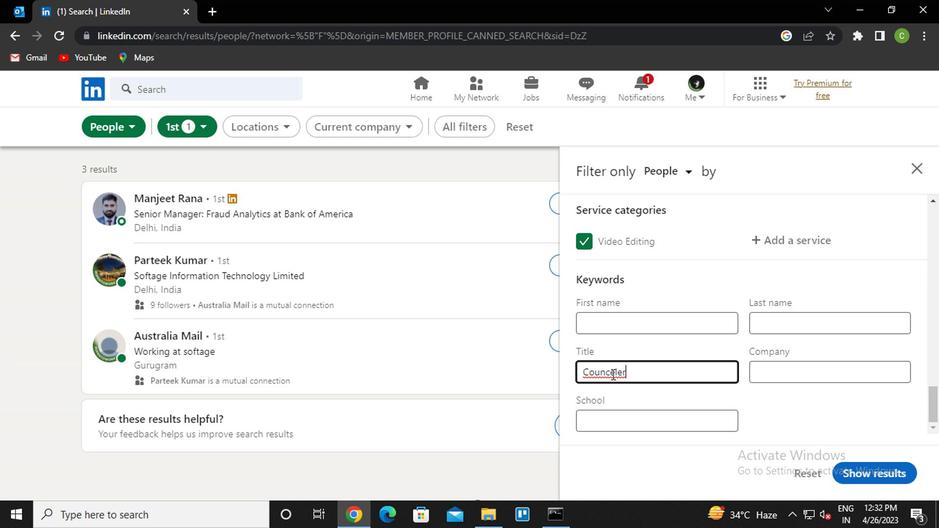 
Action: Key pressed <Key.backspace>s
Screenshot: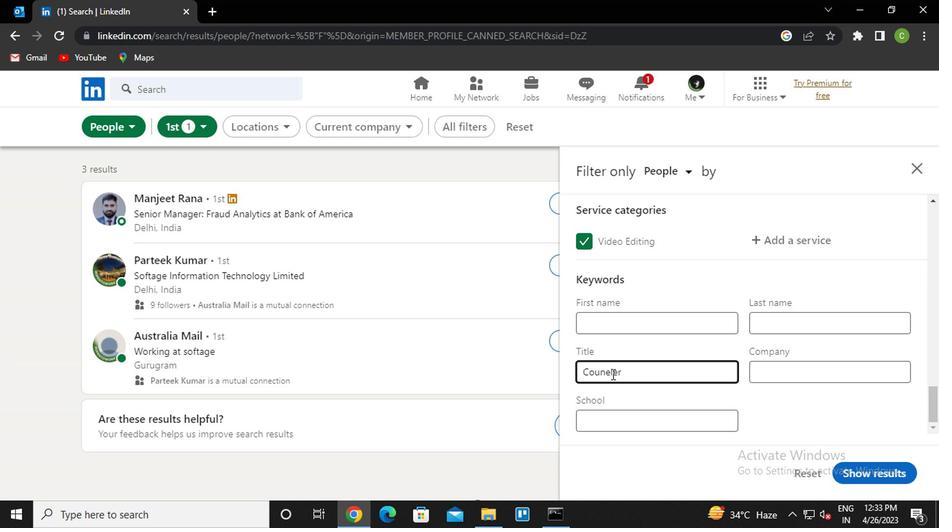 
Action: Mouse moved to (624, 367)
Screenshot: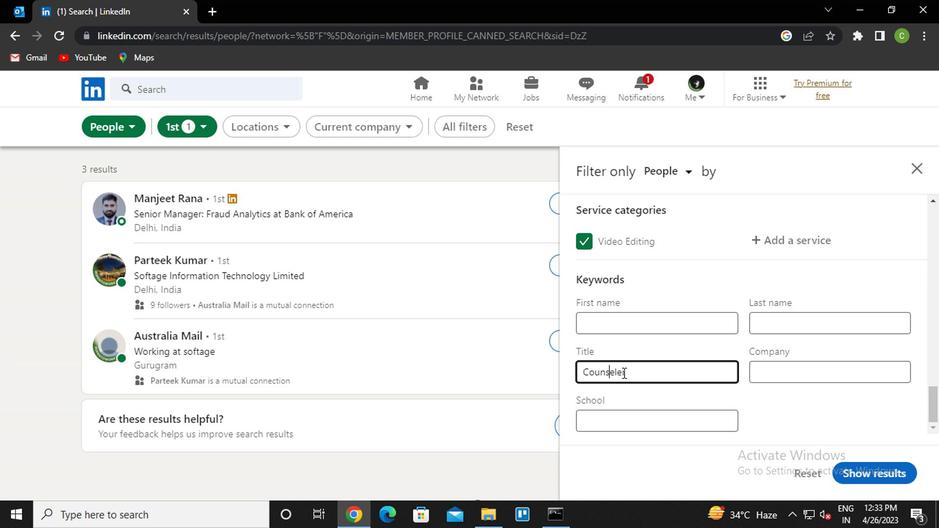 
Action: Mouse pressed left at (624, 367)
Screenshot: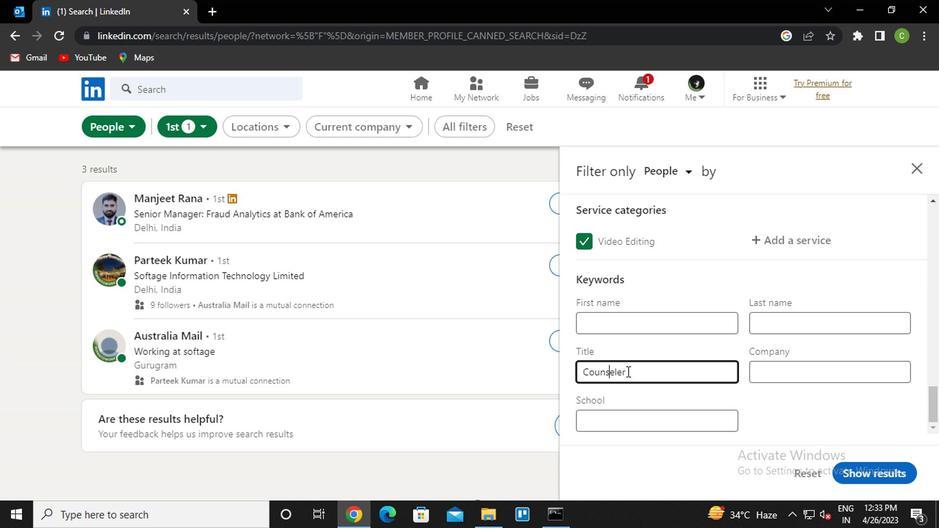 
Action: Key pressed <Key.backspace><Key.backspace>or
Screenshot: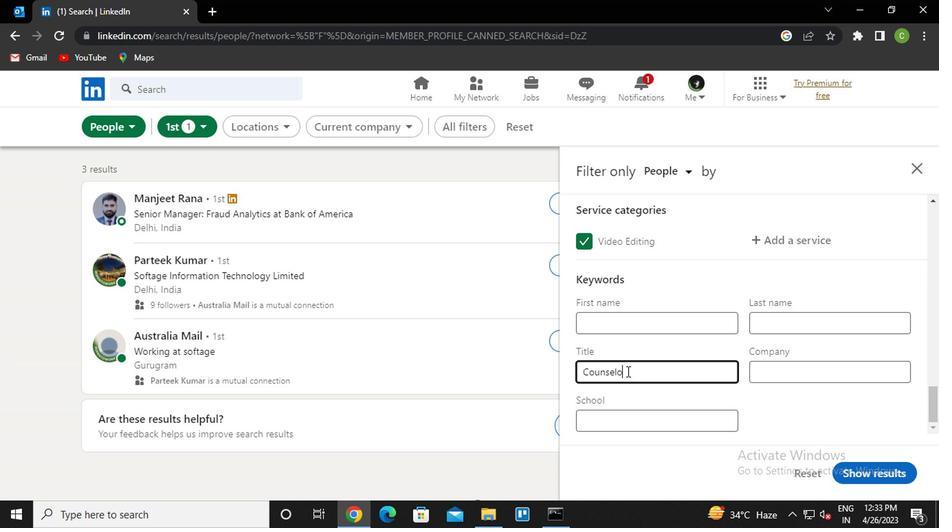 
Action: Mouse moved to (884, 467)
Screenshot: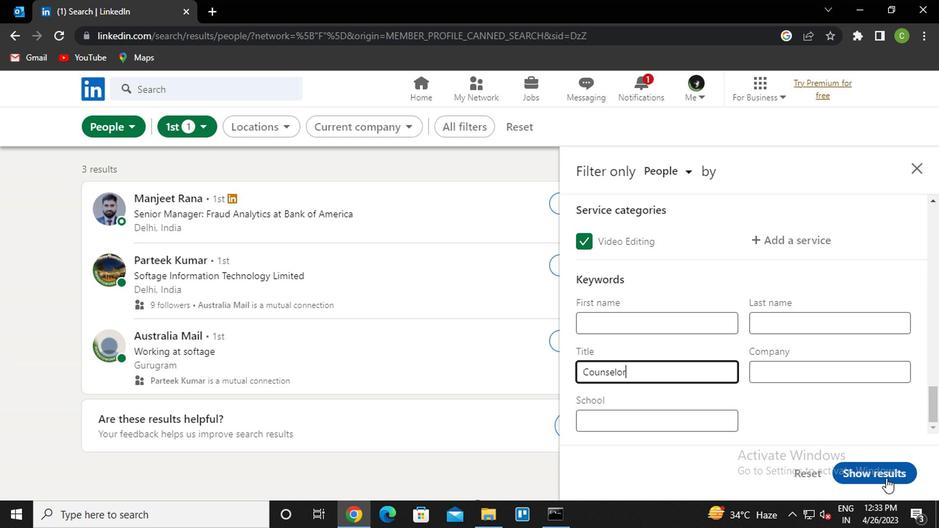 
Action: Mouse pressed left at (884, 467)
Screenshot: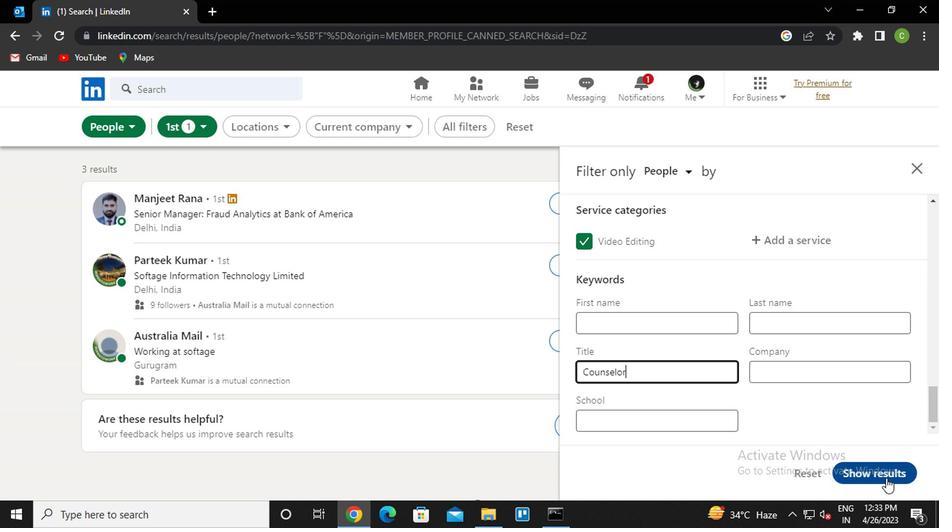 
Action: Mouse moved to (396, 311)
Screenshot: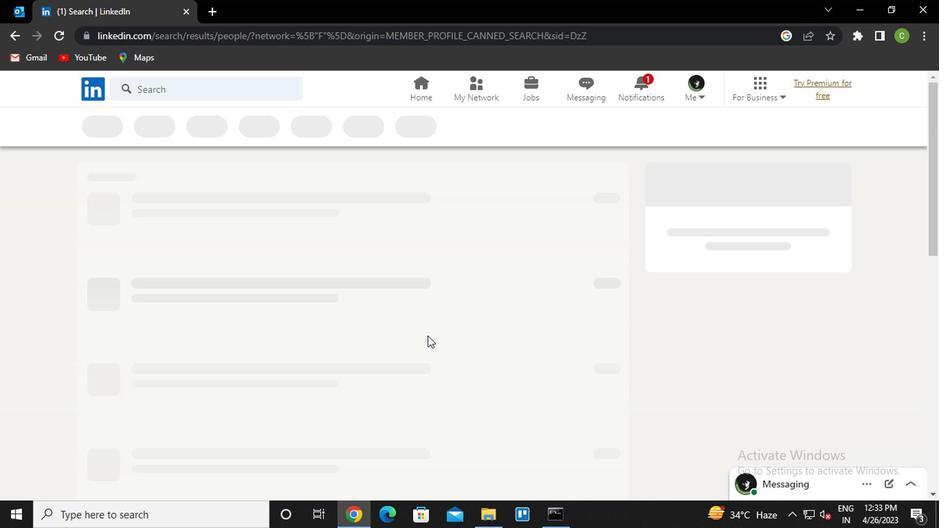 
